 Task: Create a sub task Design and Implement Solution for the task  Integrate a new online platform for online fitness training in the project ArtiZen , assign it to team member softage.1@softage.net and update the status of the sub task to  Completed , set the priority of the sub task to High
Action: Mouse moved to (839, 483)
Screenshot: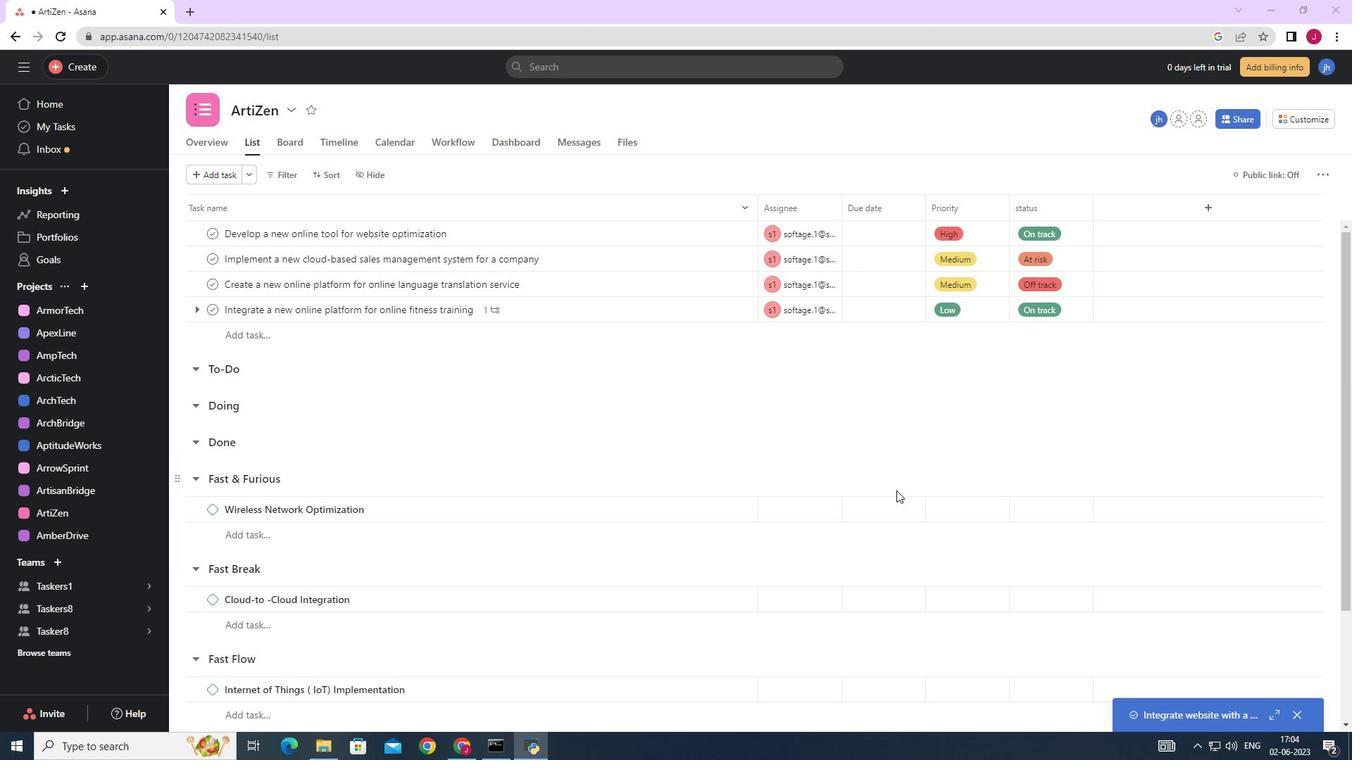 
Action: Mouse scrolled (839, 484) with delta (0, 0)
Screenshot: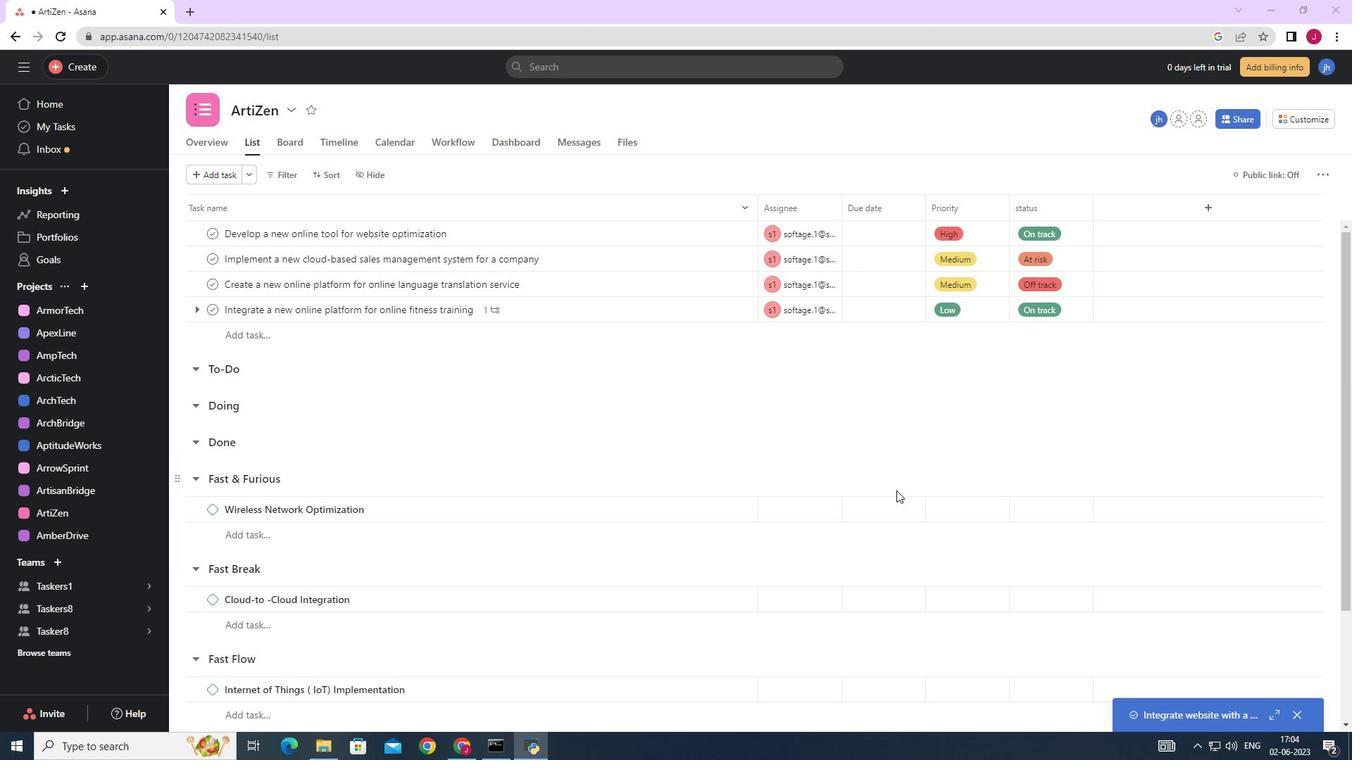 
Action: Mouse scrolled (839, 484) with delta (0, 0)
Screenshot: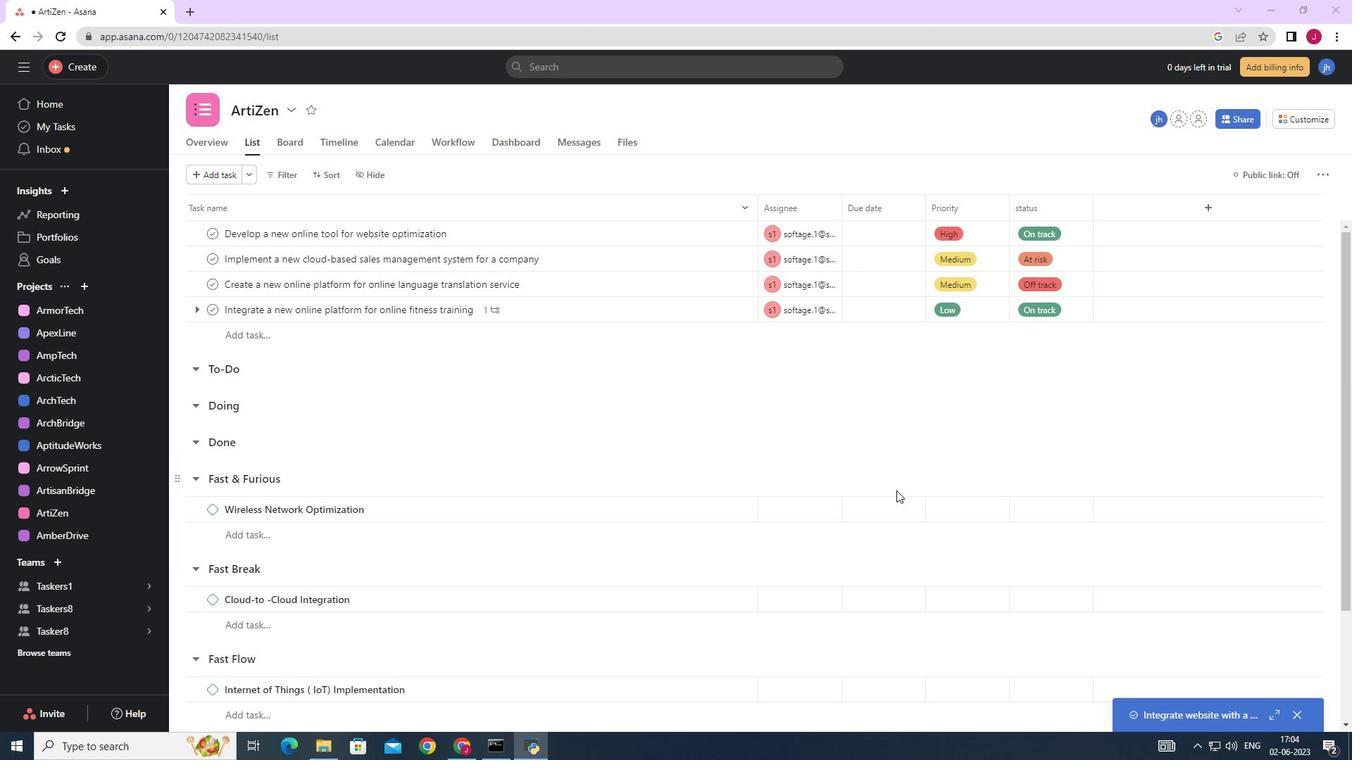 
Action: Mouse scrolled (839, 484) with delta (0, 0)
Screenshot: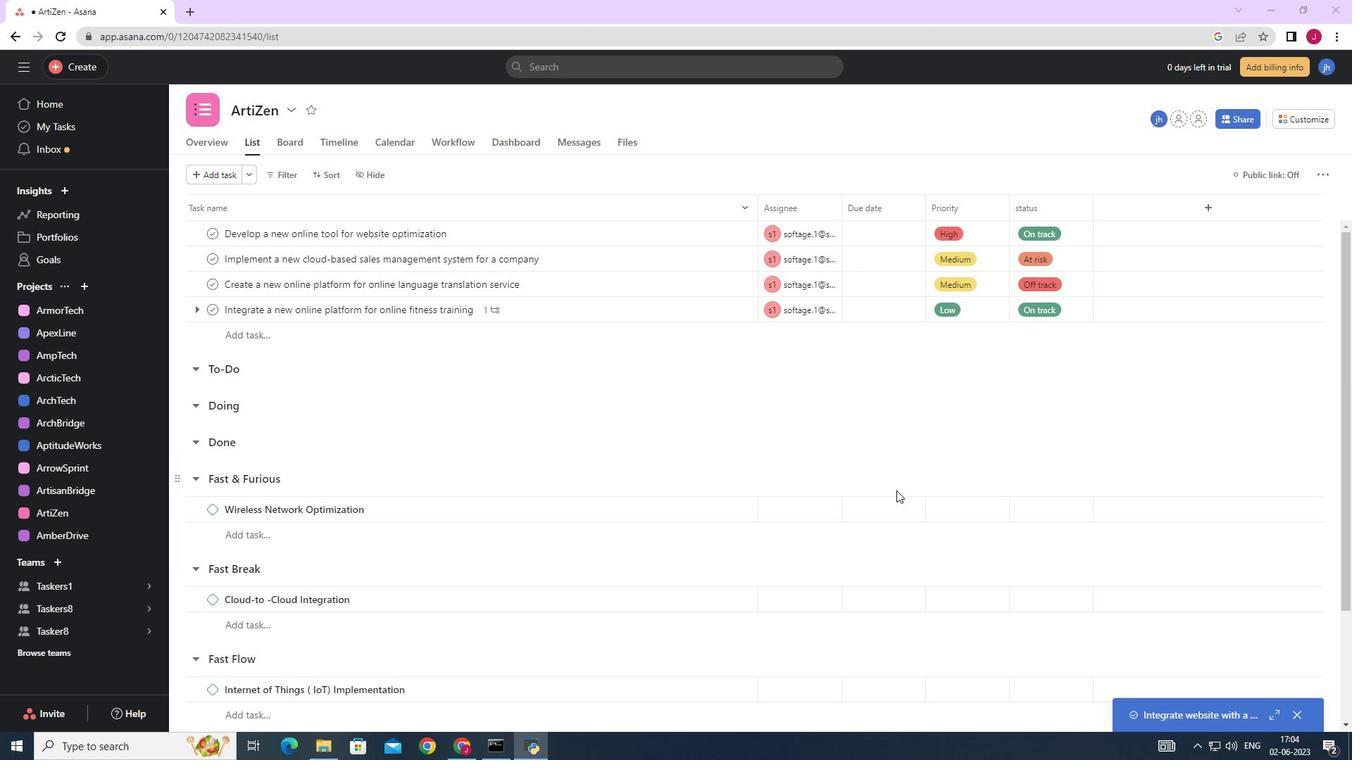 
Action: Mouse moved to (828, 471)
Screenshot: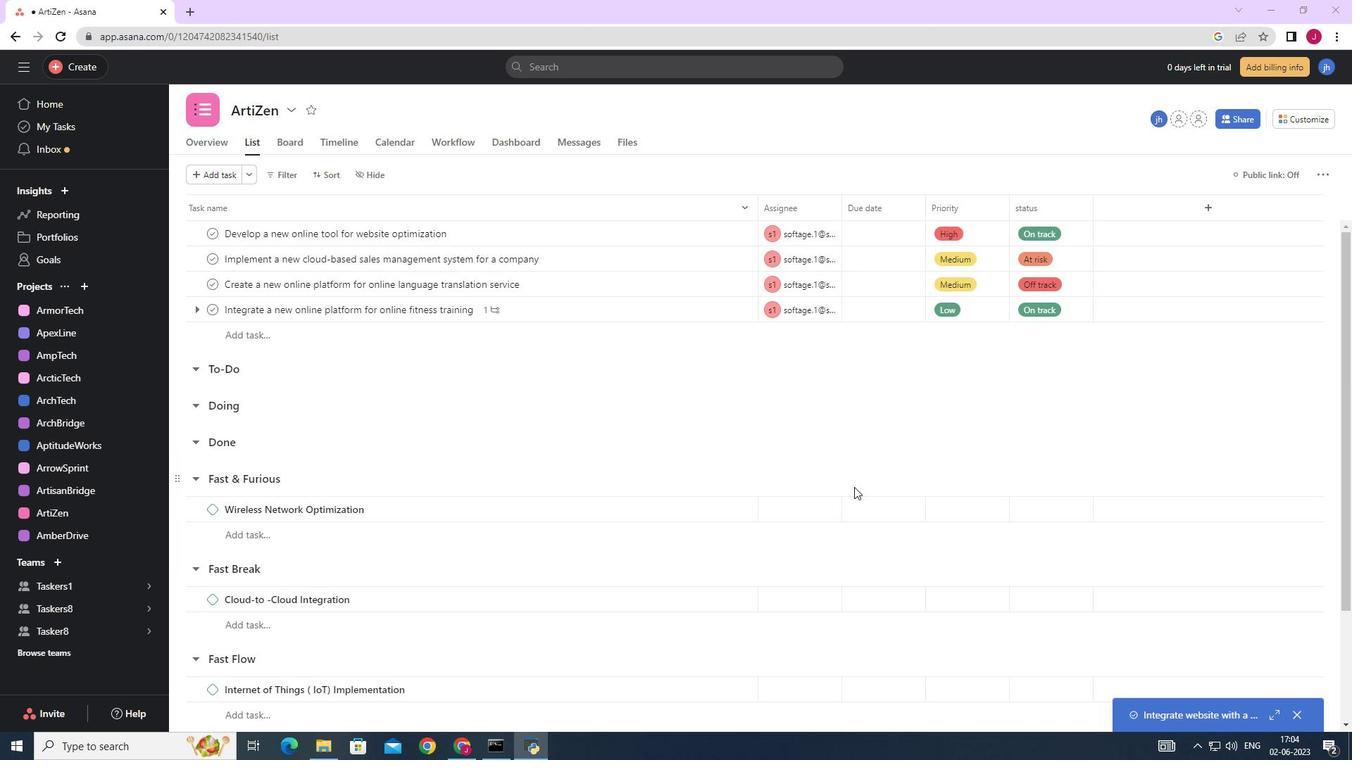 
Action: Mouse scrolled (828, 472) with delta (0, 0)
Screenshot: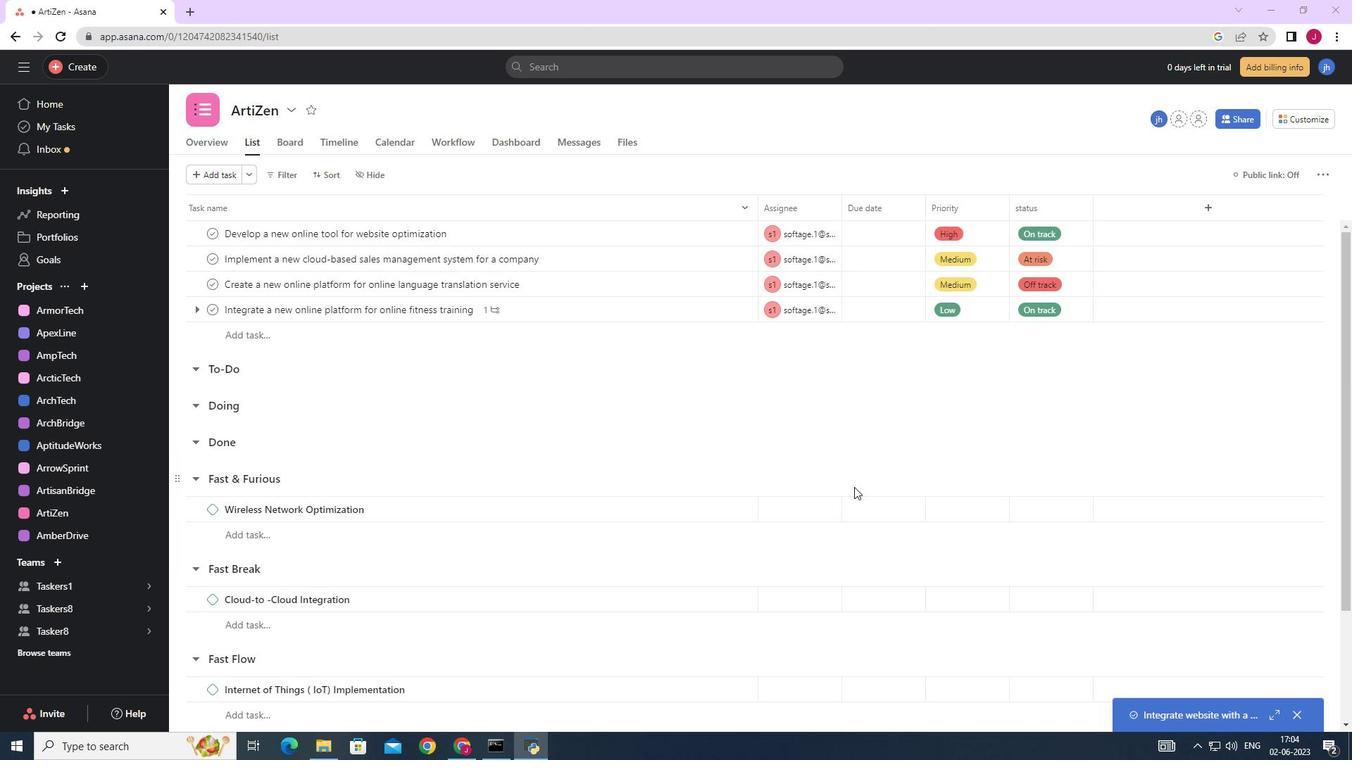 
Action: Mouse moved to (684, 313)
Screenshot: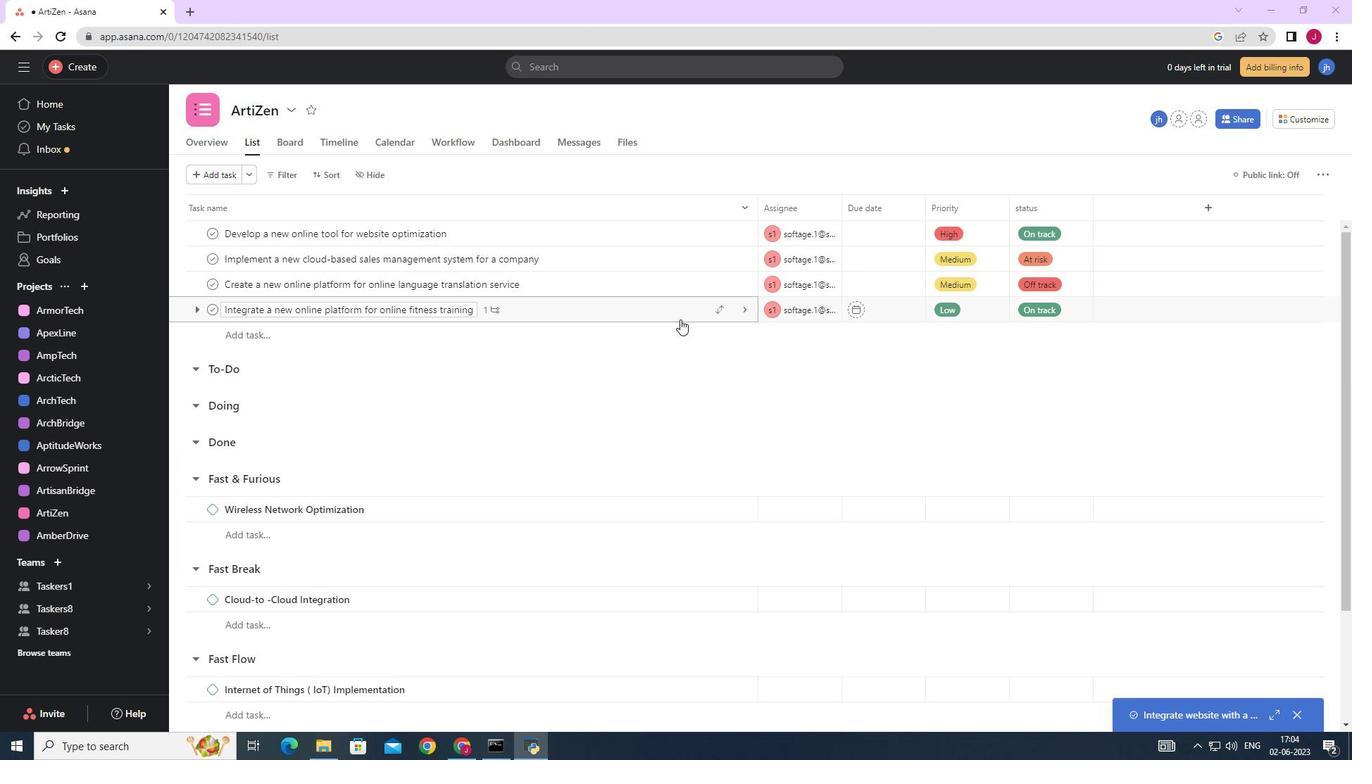 
Action: Mouse pressed left at (684, 313)
Screenshot: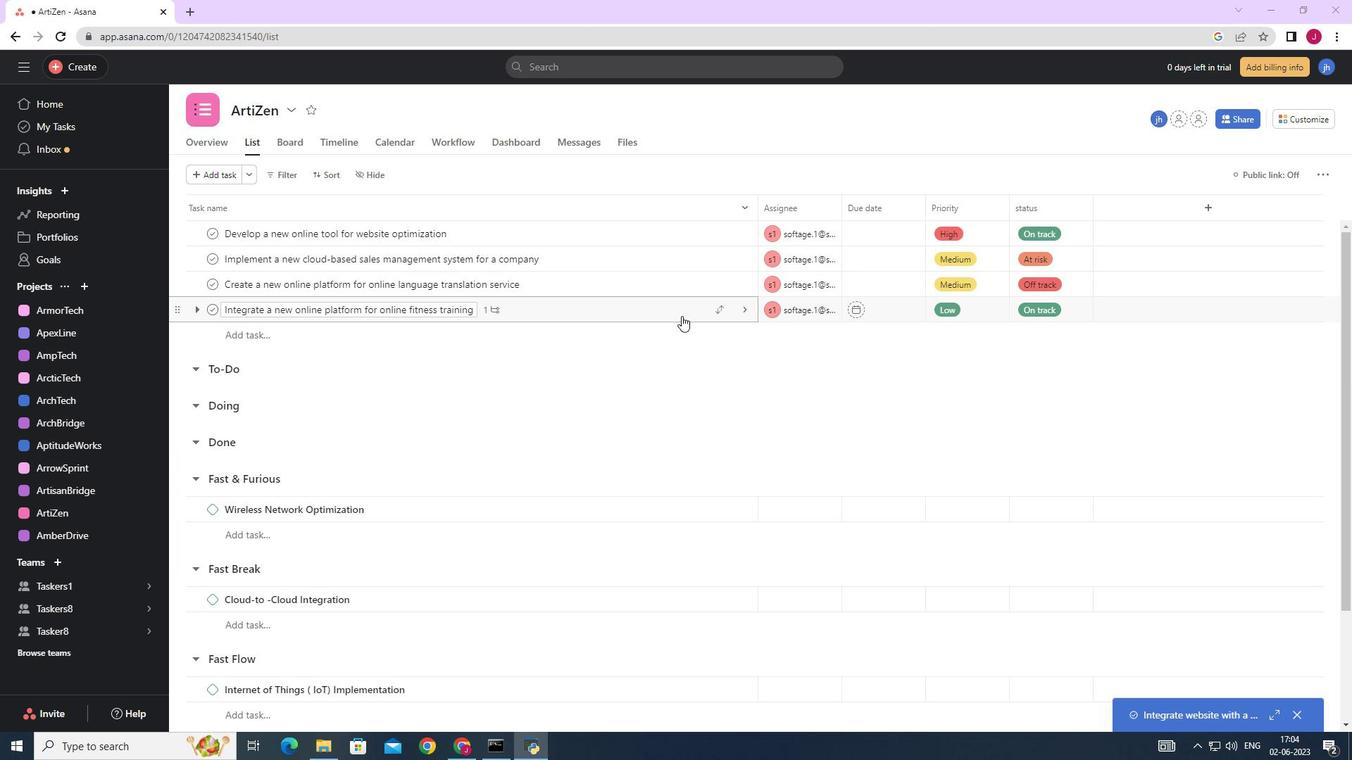 
Action: Mouse moved to (1144, 532)
Screenshot: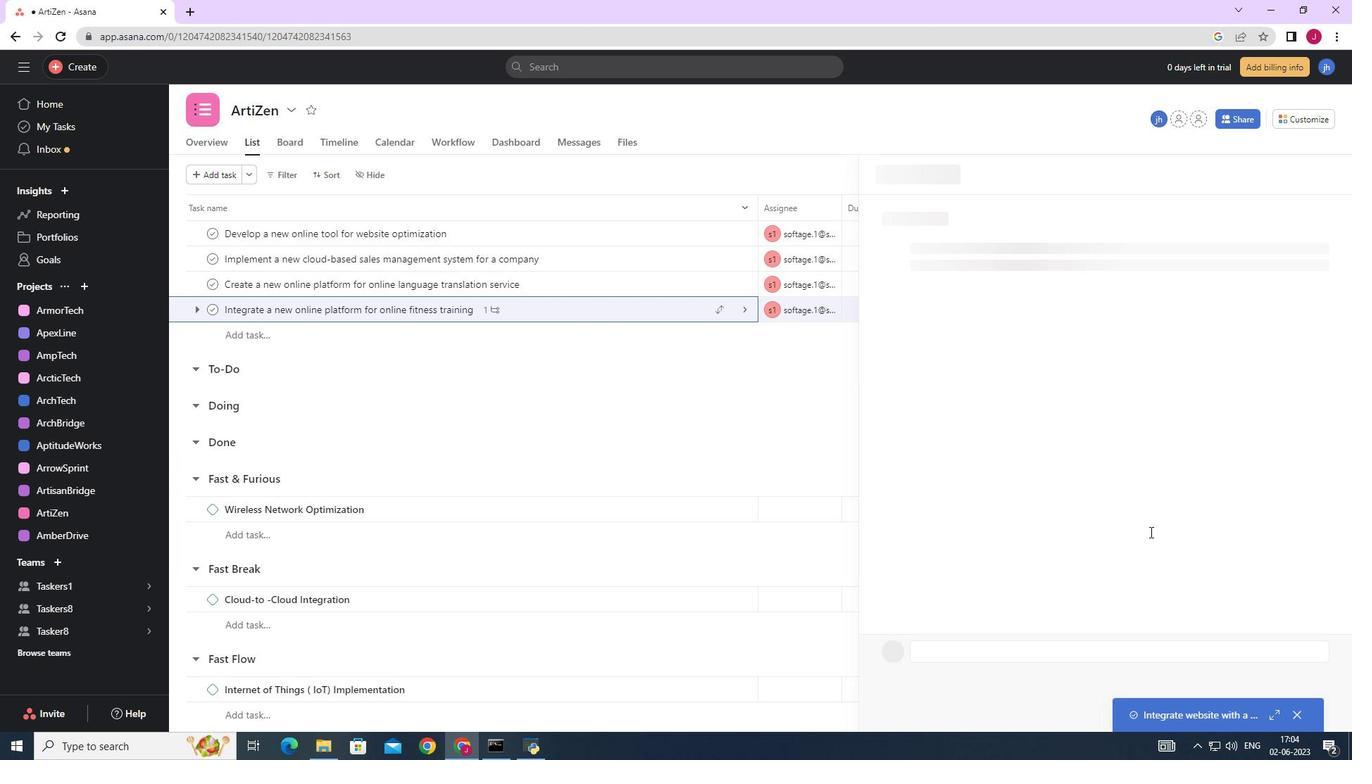 
Action: Mouse scrolled (1144, 531) with delta (0, 0)
Screenshot: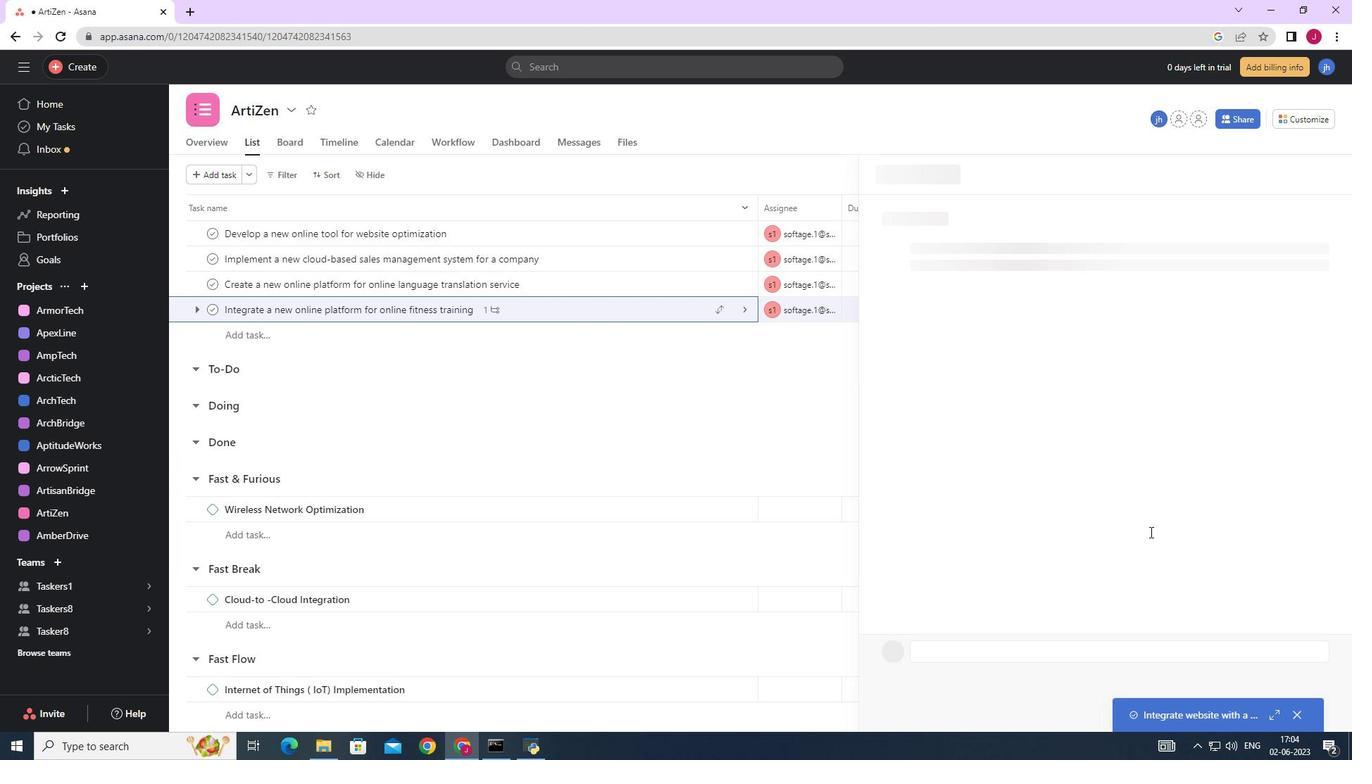 
Action: Mouse scrolled (1144, 531) with delta (0, 0)
Screenshot: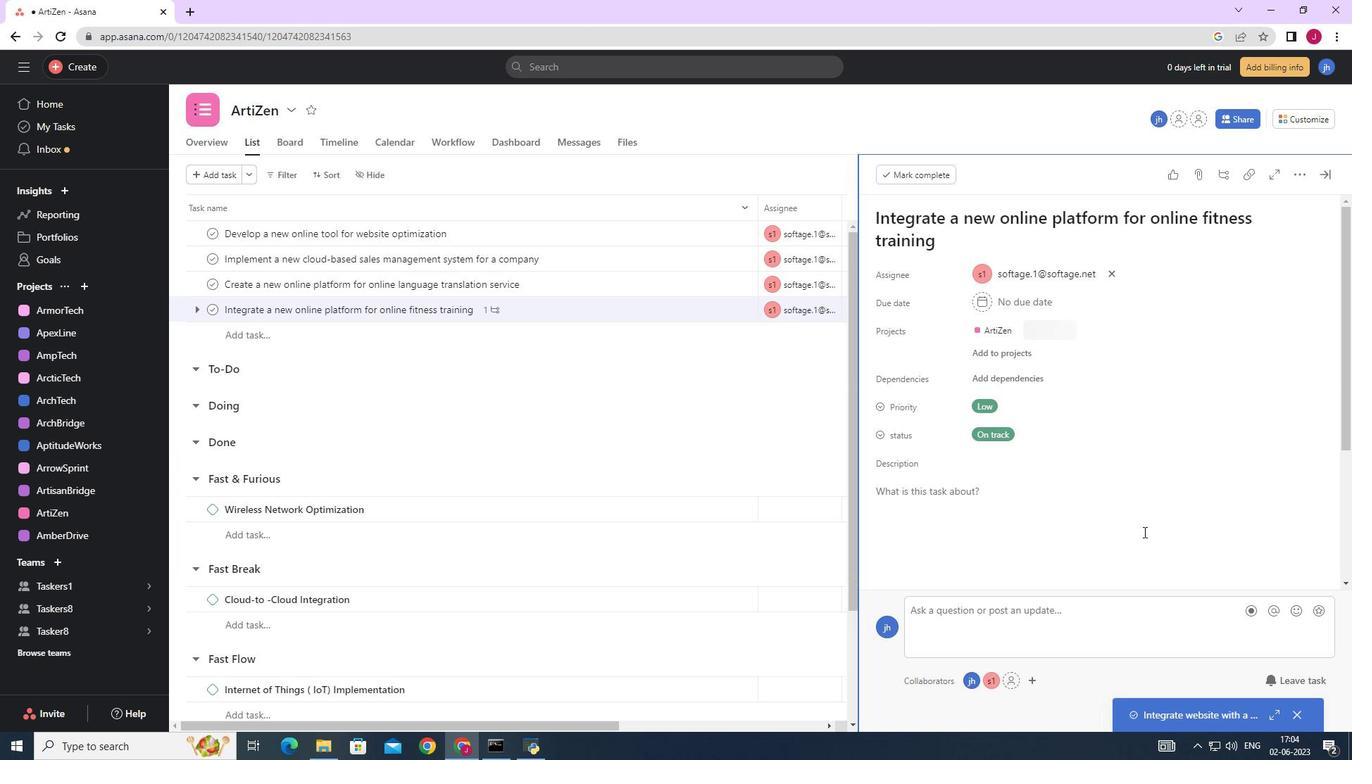 
Action: Mouse scrolled (1144, 531) with delta (0, 0)
Screenshot: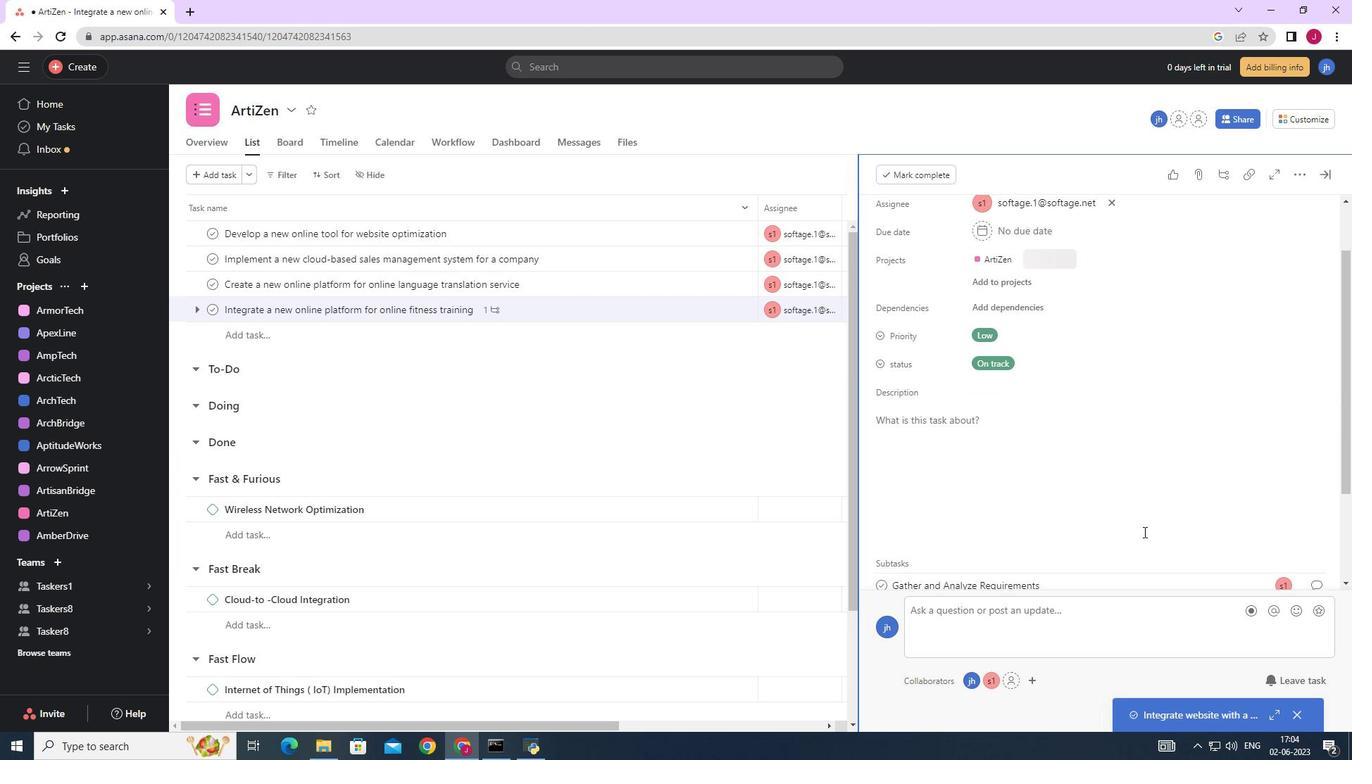 
Action: Mouse moved to (912, 479)
Screenshot: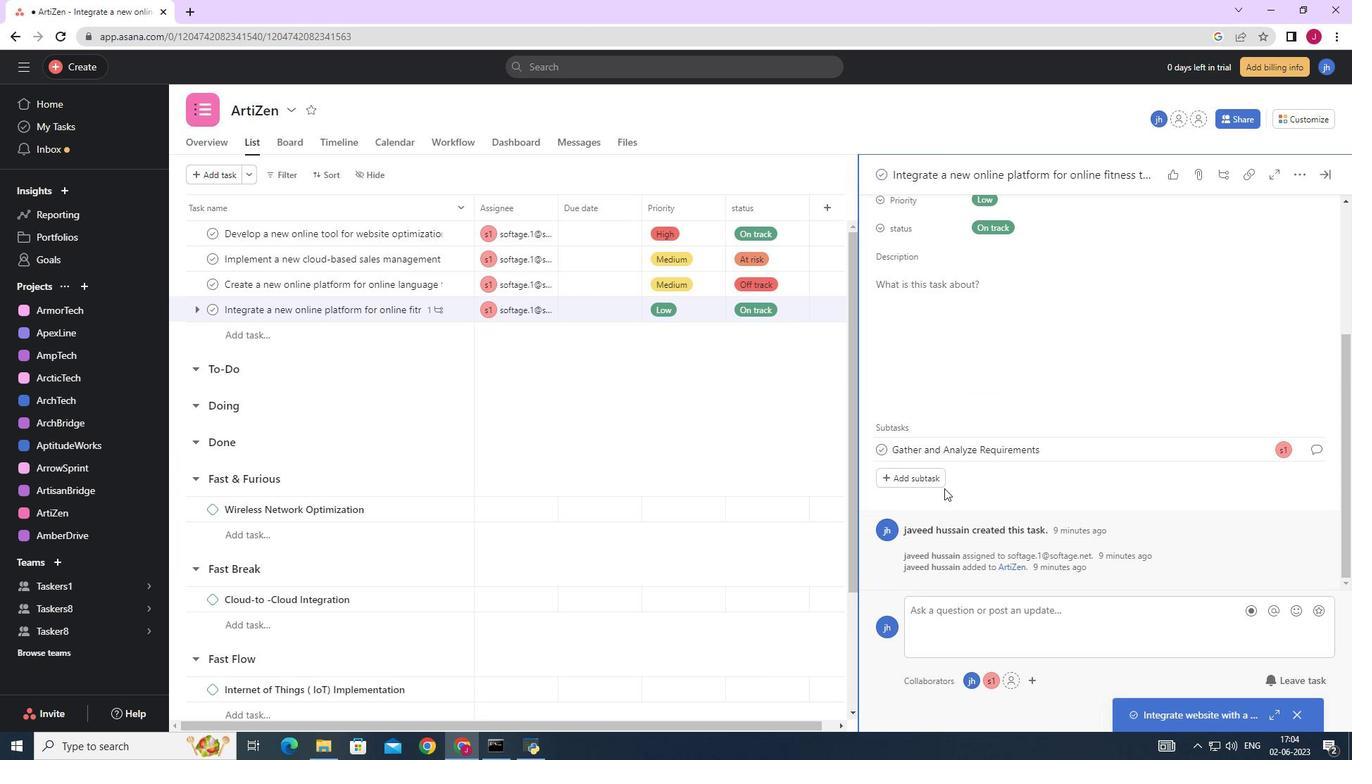 
Action: Mouse pressed left at (912, 479)
Screenshot: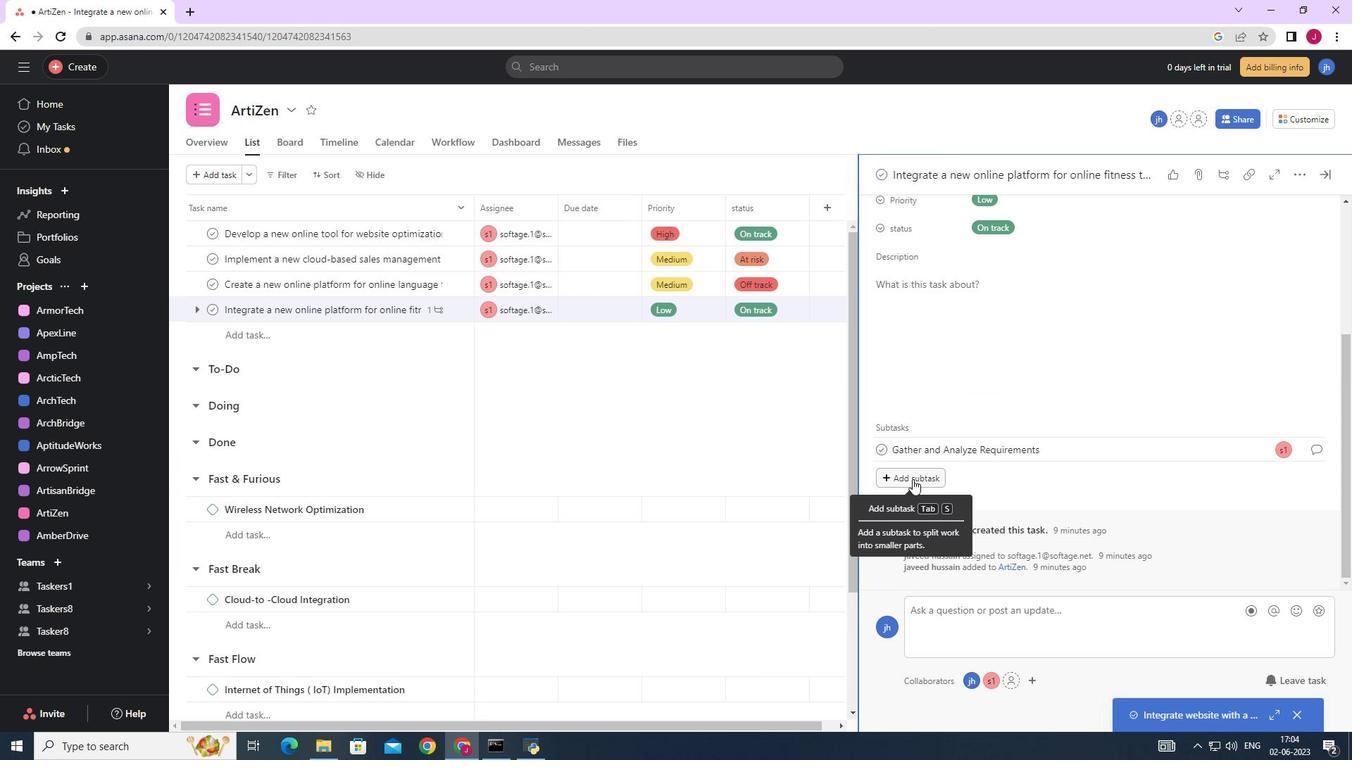 
Action: Key pressed <Key.caps_lock>D<Key.caps_lock>esign<Key.space>and<Key.space><Key.caps_lock>I<Key.caps_lock>mplement<Key.space><Key.caps_lock>S<Key.caps_lock>olution
Screenshot: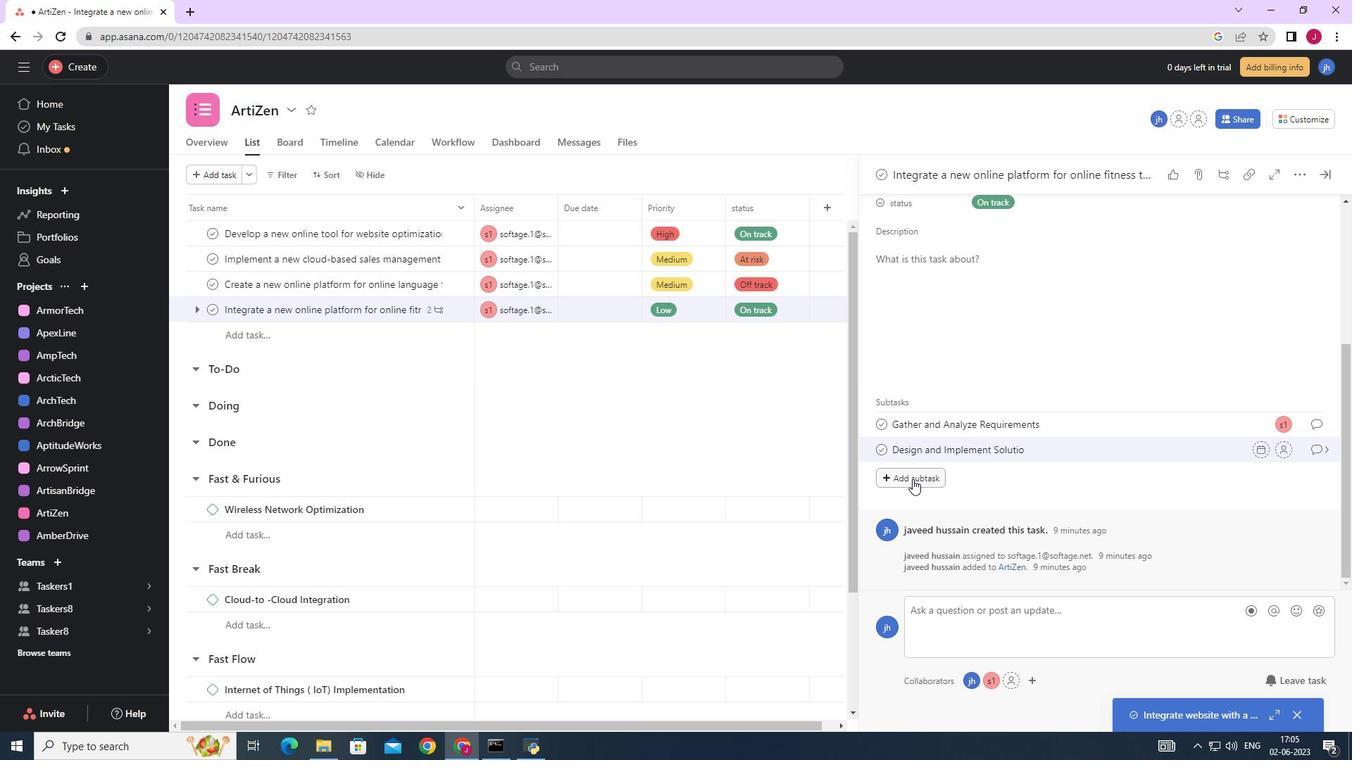 
Action: Mouse moved to (1288, 452)
Screenshot: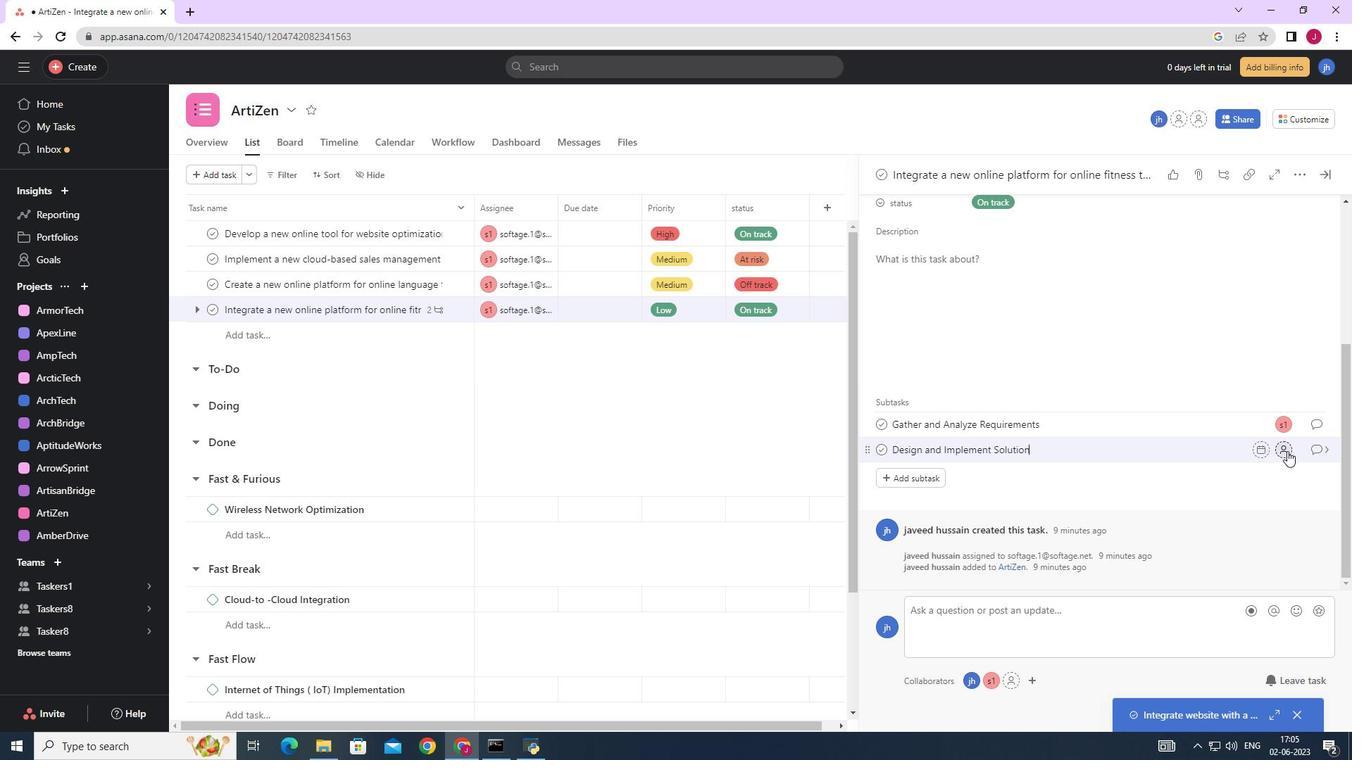 
Action: Mouse pressed left at (1288, 452)
Screenshot: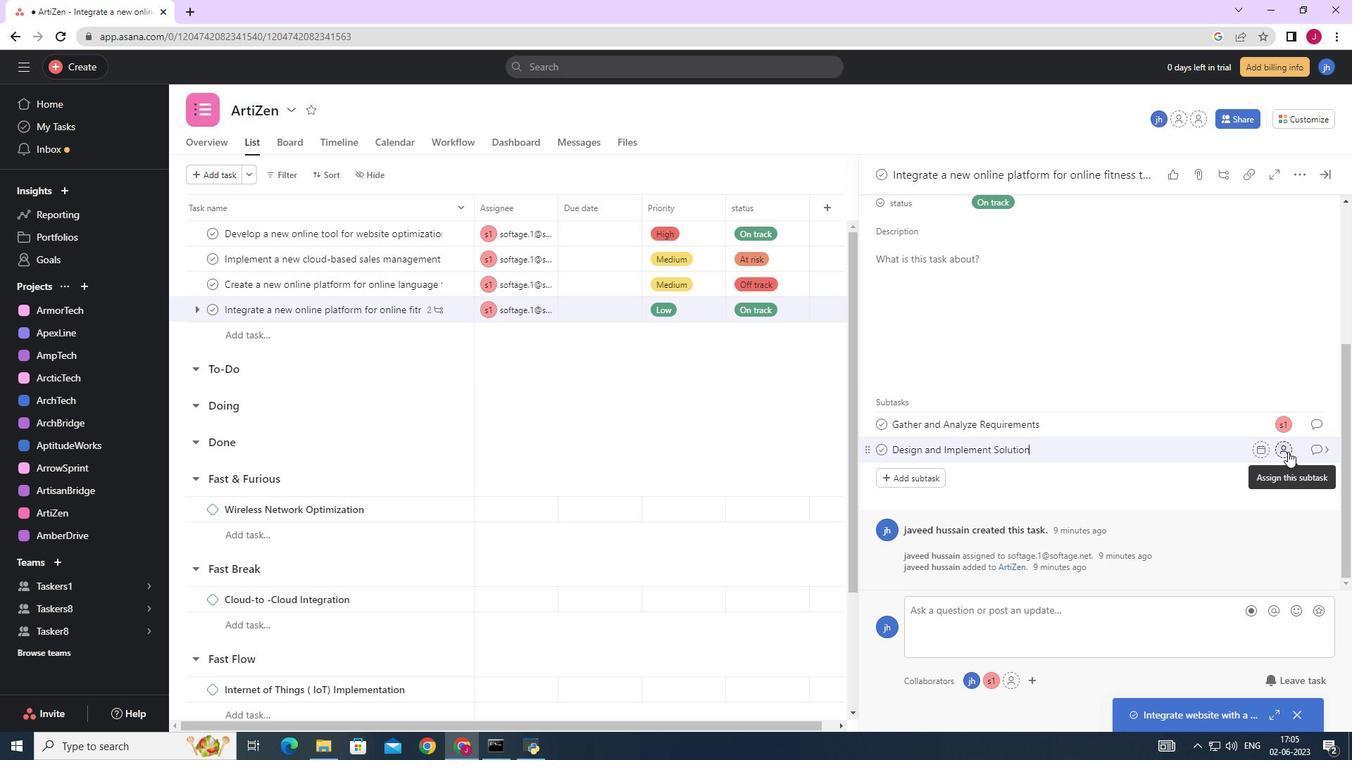 
Action: Mouse moved to (1096, 504)
Screenshot: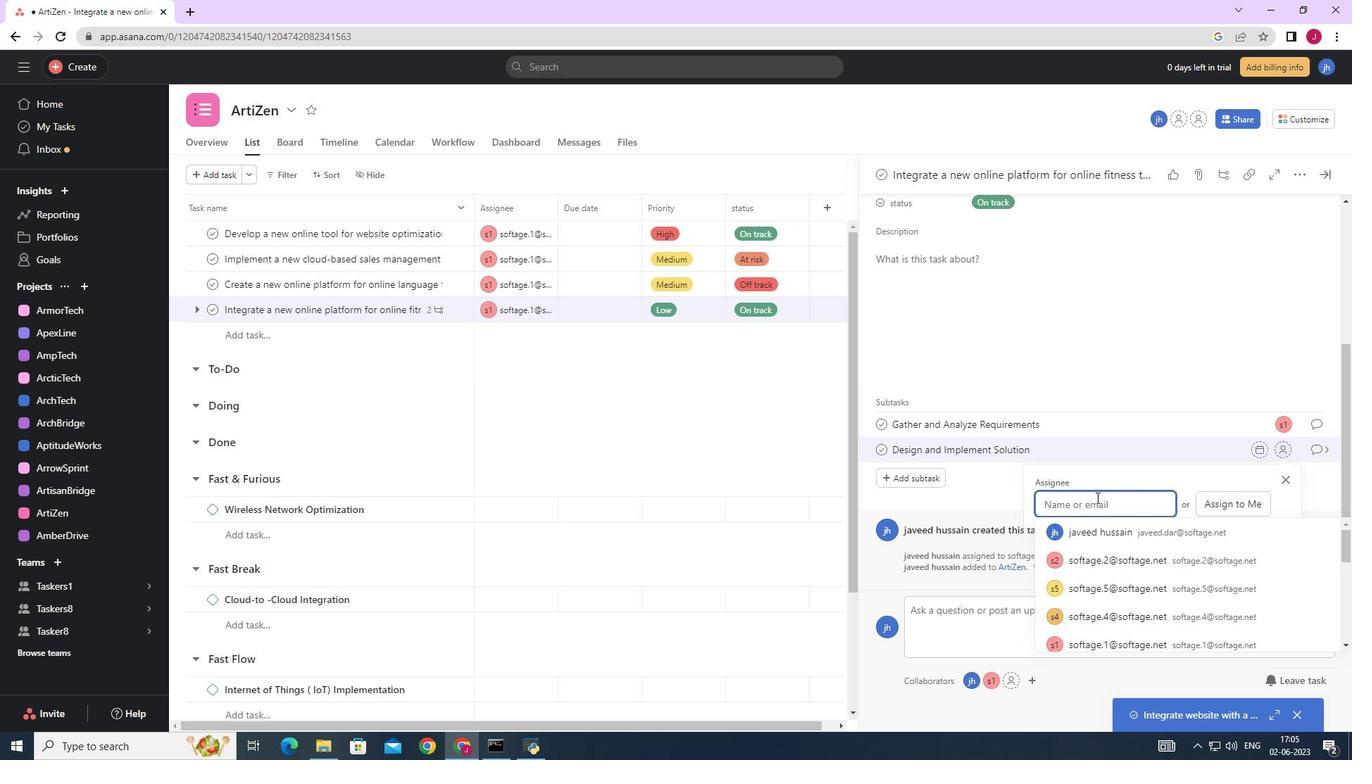 
Action: Key pressed softage.1
Screenshot: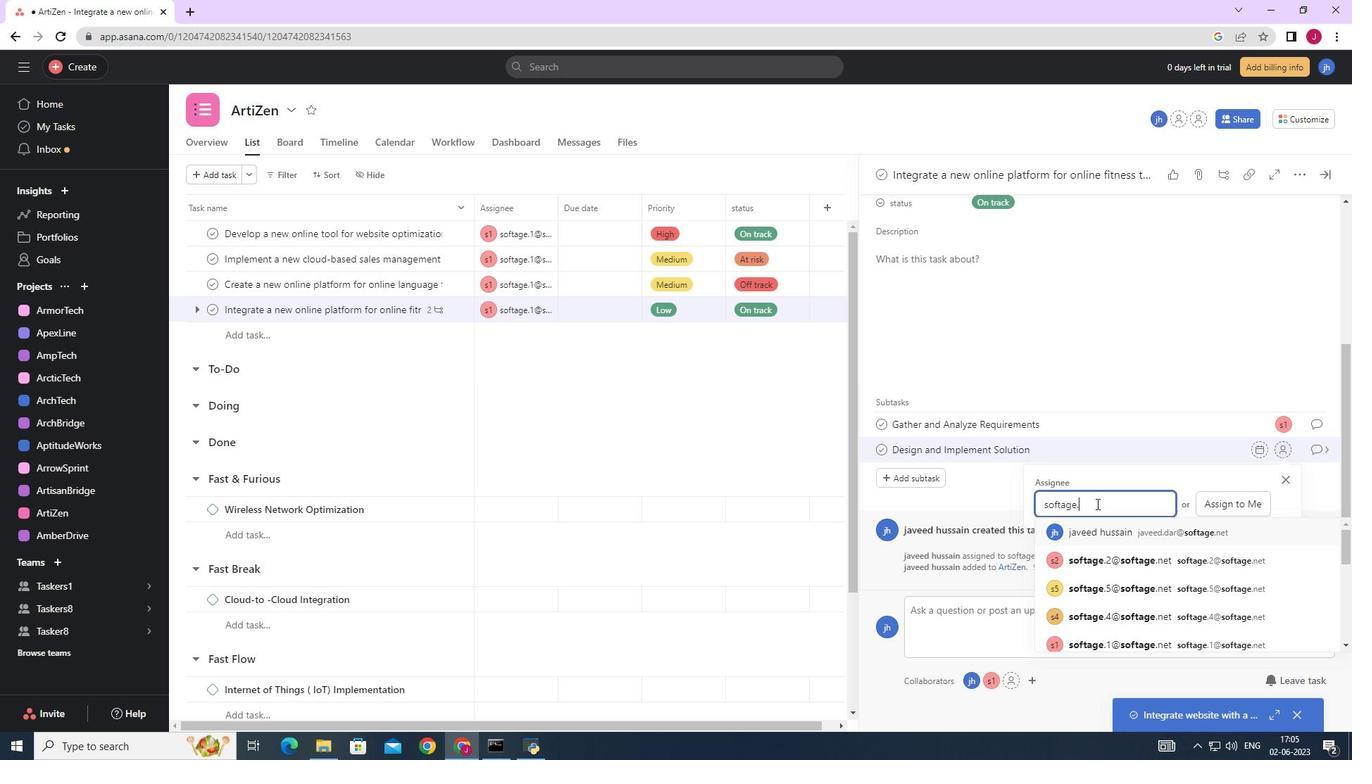 
Action: Mouse moved to (1108, 526)
Screenshot: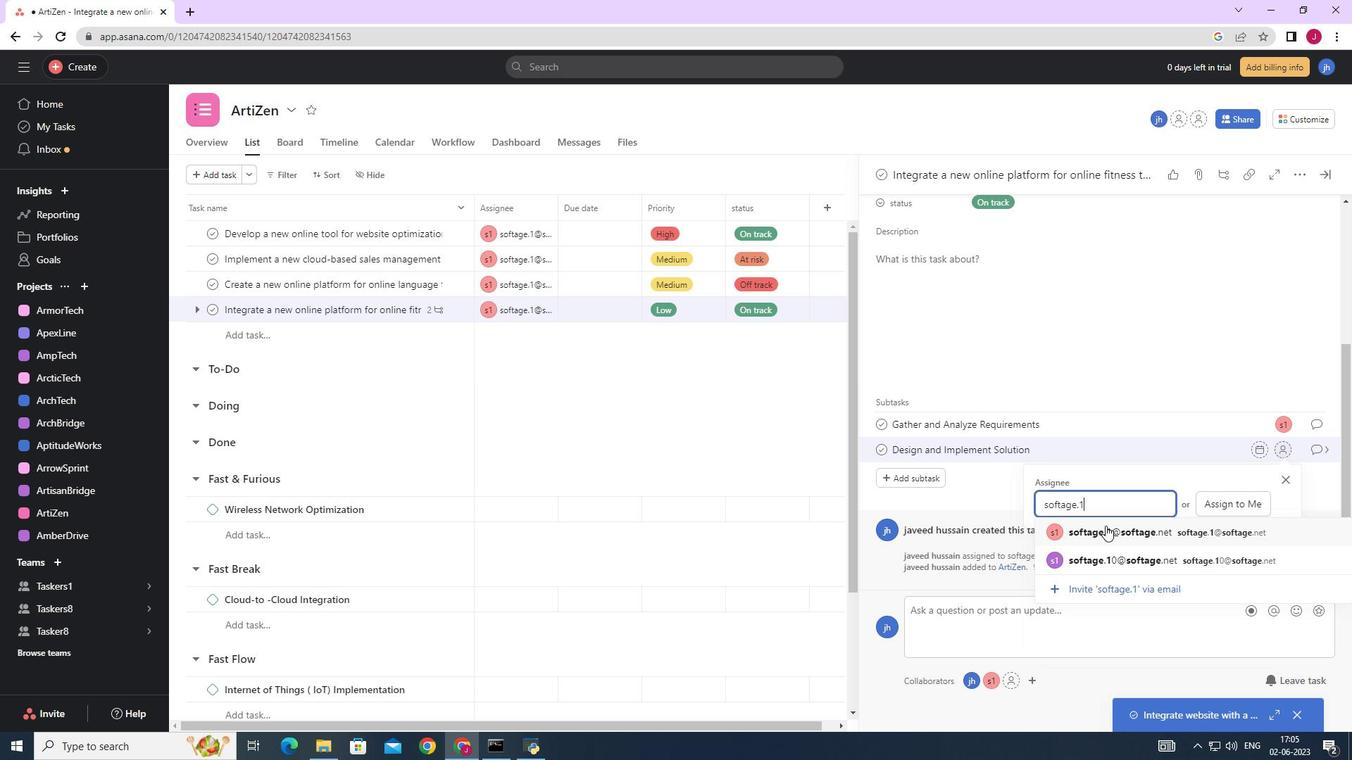 
Action: Mouse pressed left at (1108, 526)
Screenshot: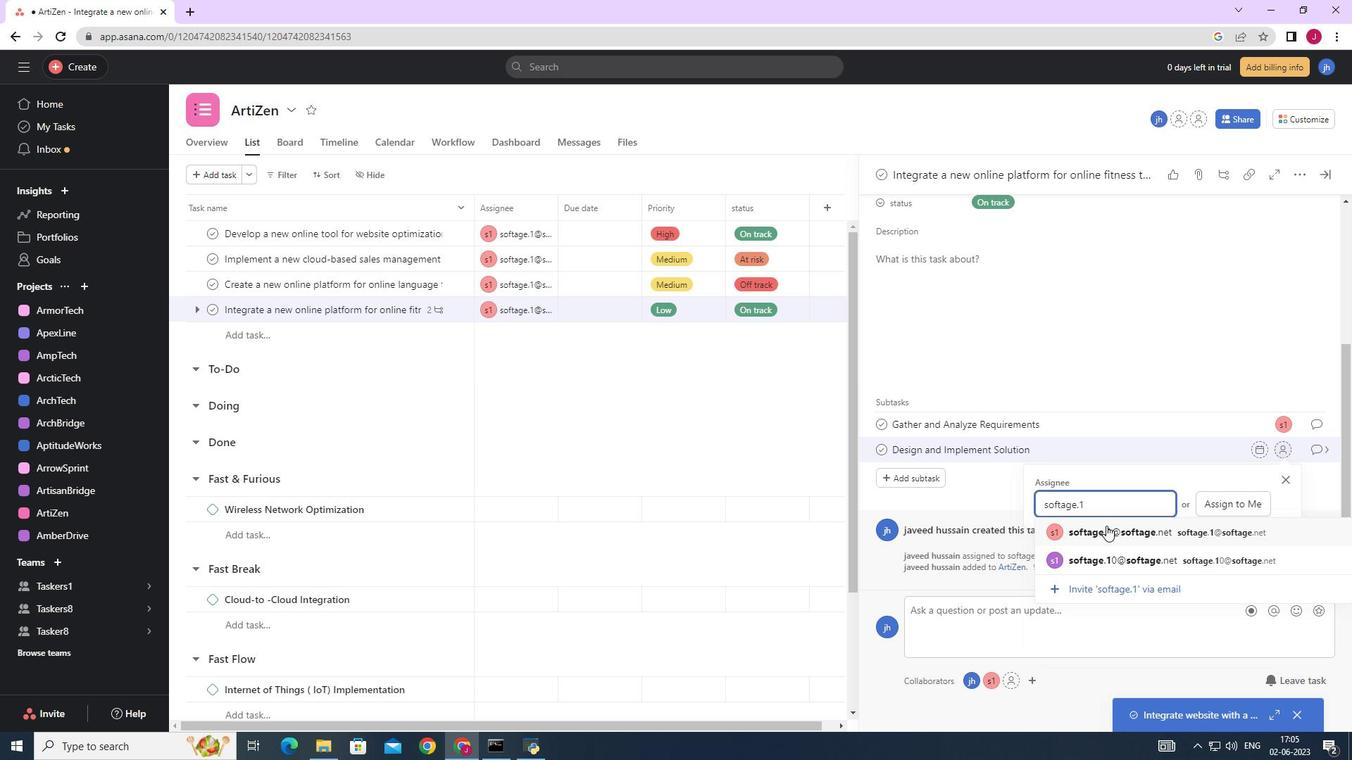 
Action: Mouse moved to (1320, 451)
Screenshot: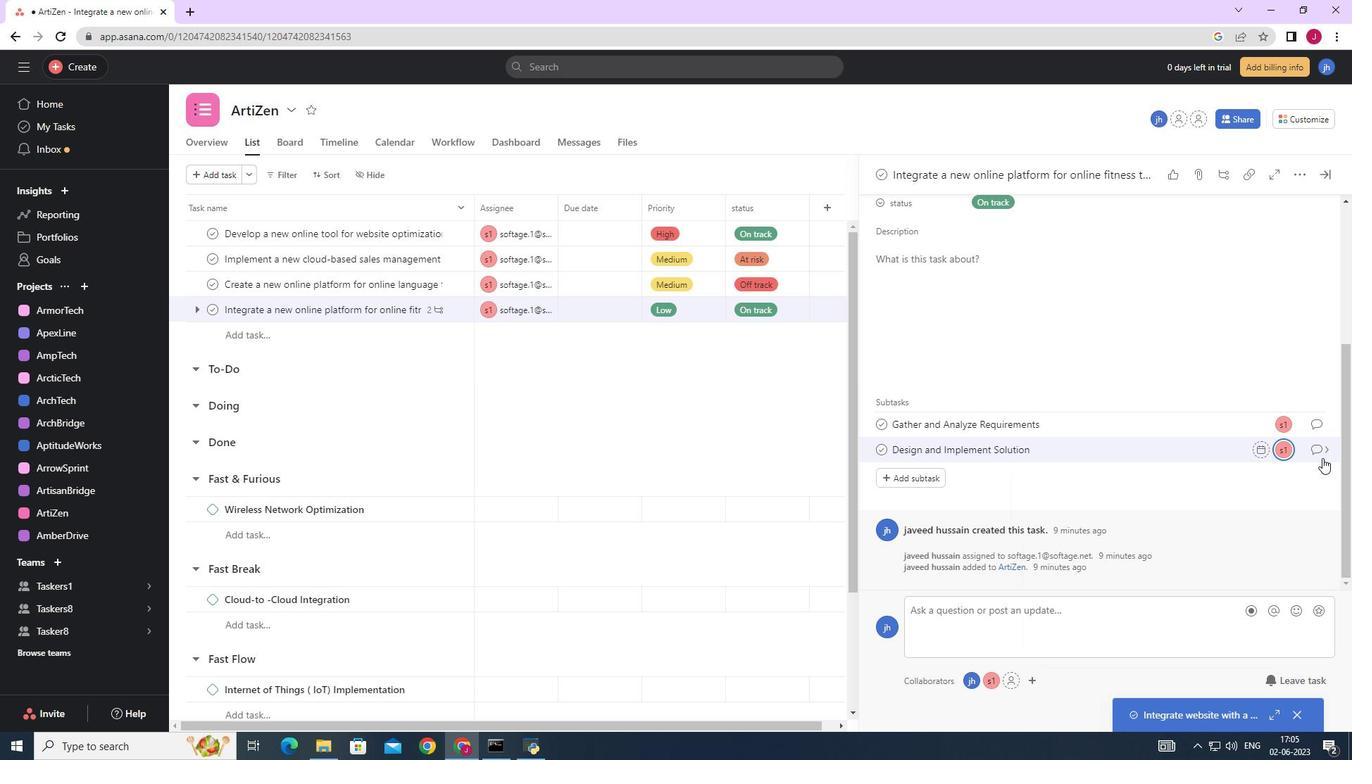 
Action: Mouse pressed left at (1320, 451)
Screenshot: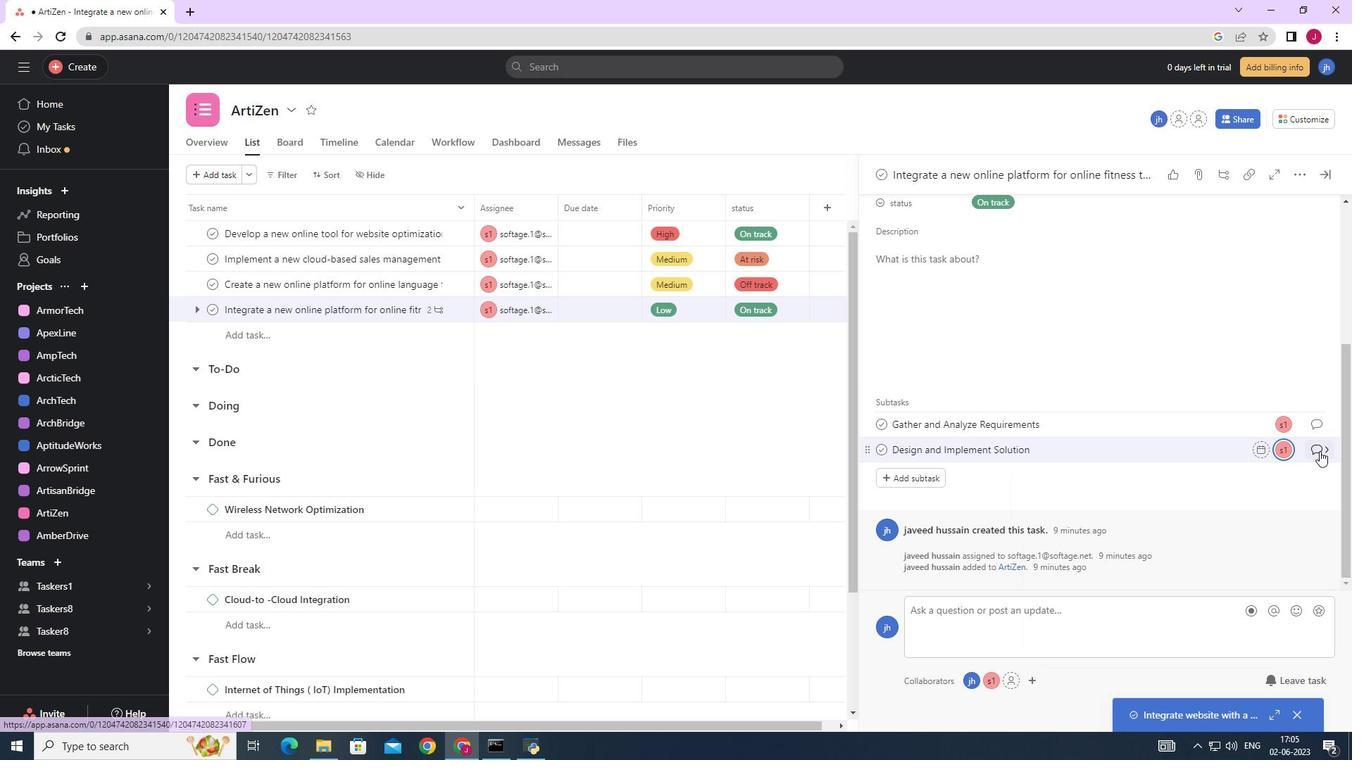 
Action: Mouse moved to (934, 374)
Screenshot: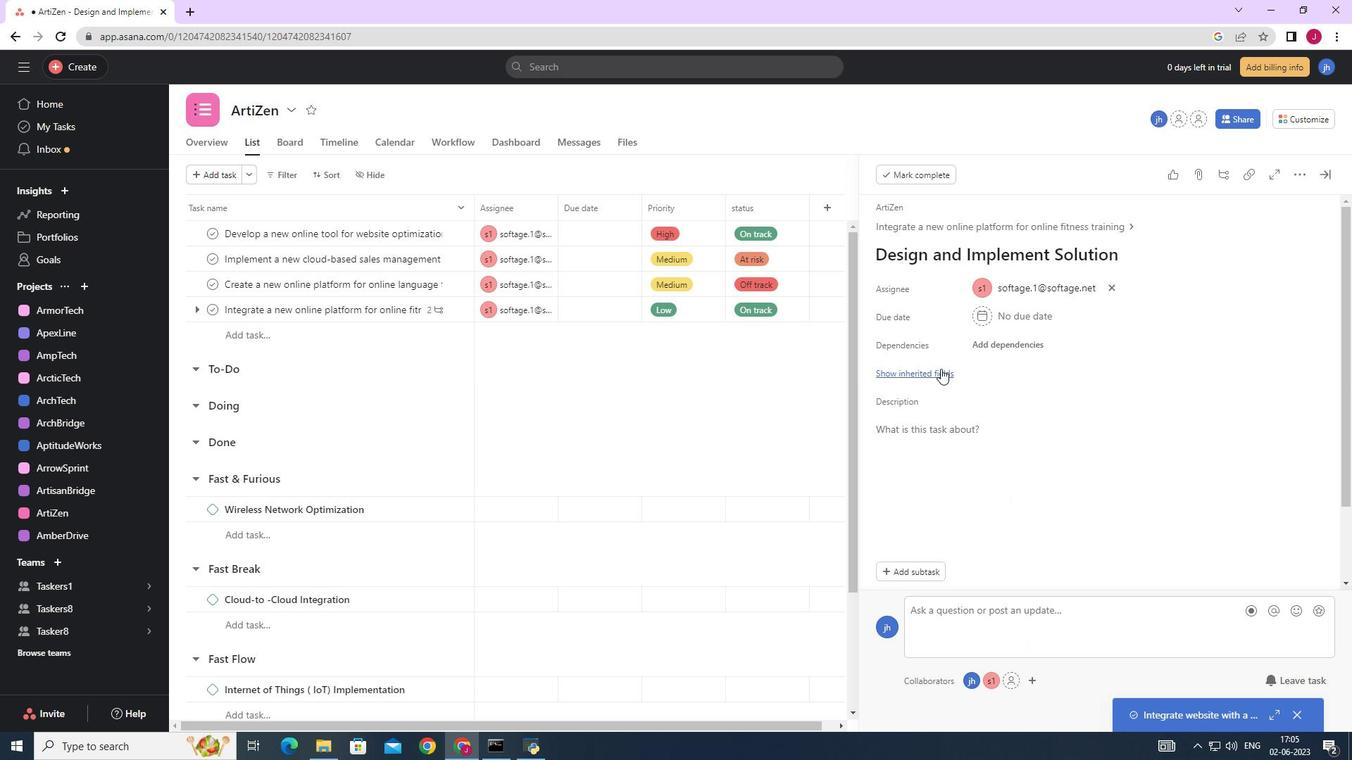 
Action: Mouse pressed left at (934, 374)
Screenshot: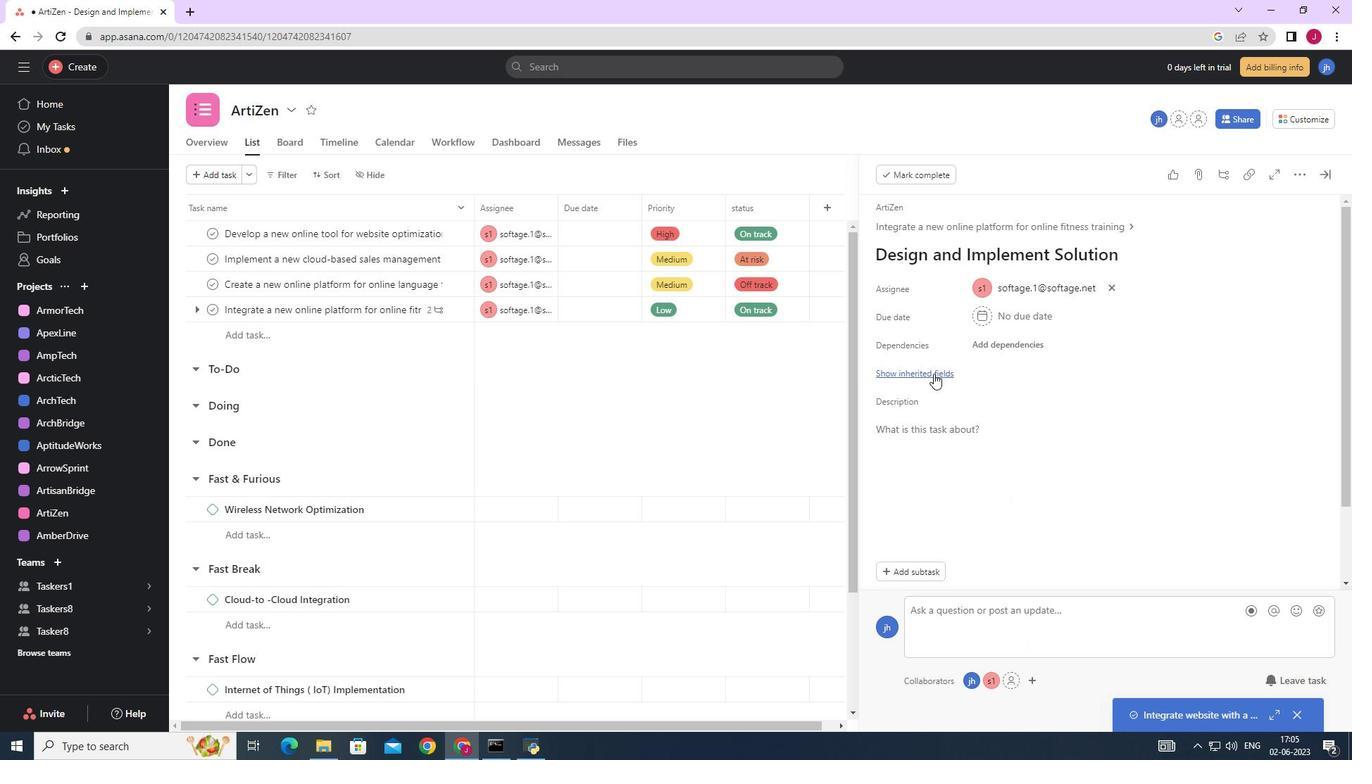 
Action: Mouse moved to (1003, 405)
Screenshot: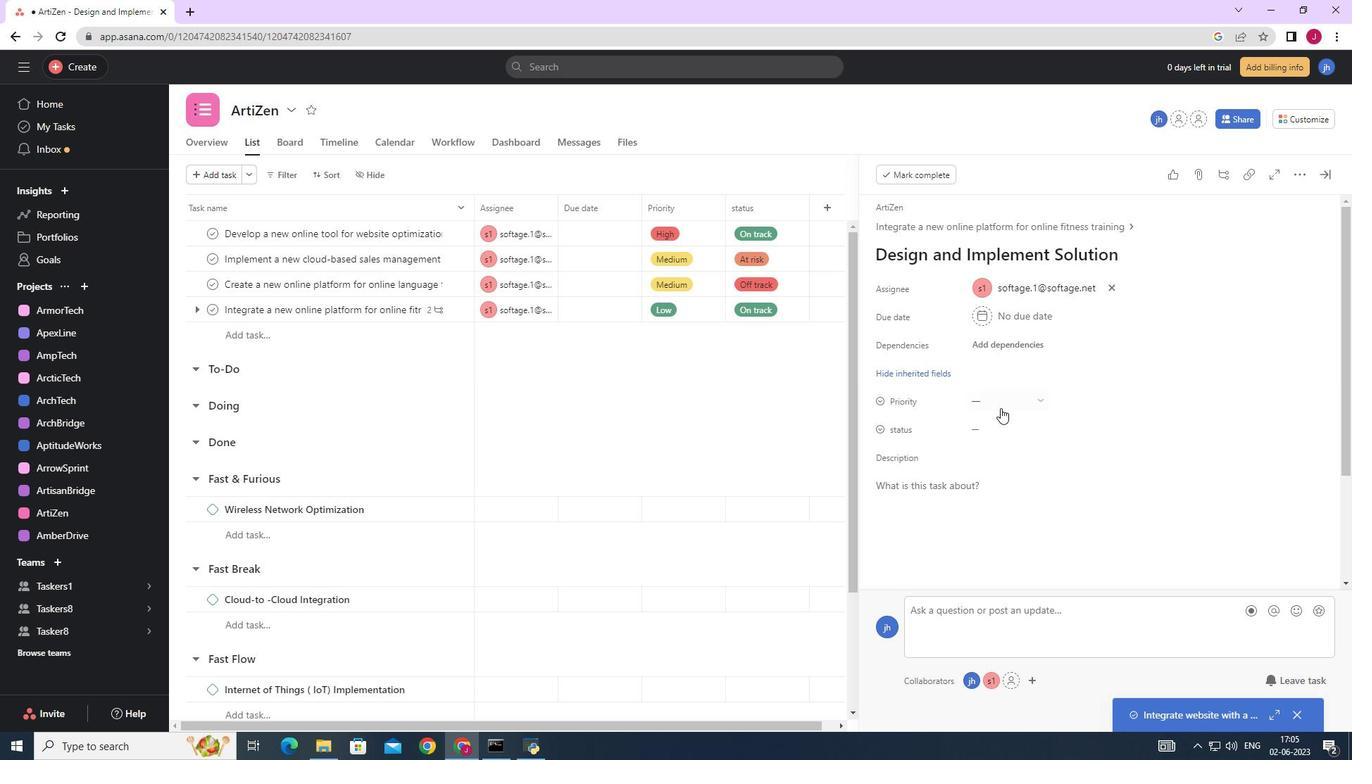 
Action: Mouse pressed left at (1003, 405)
Screenshot: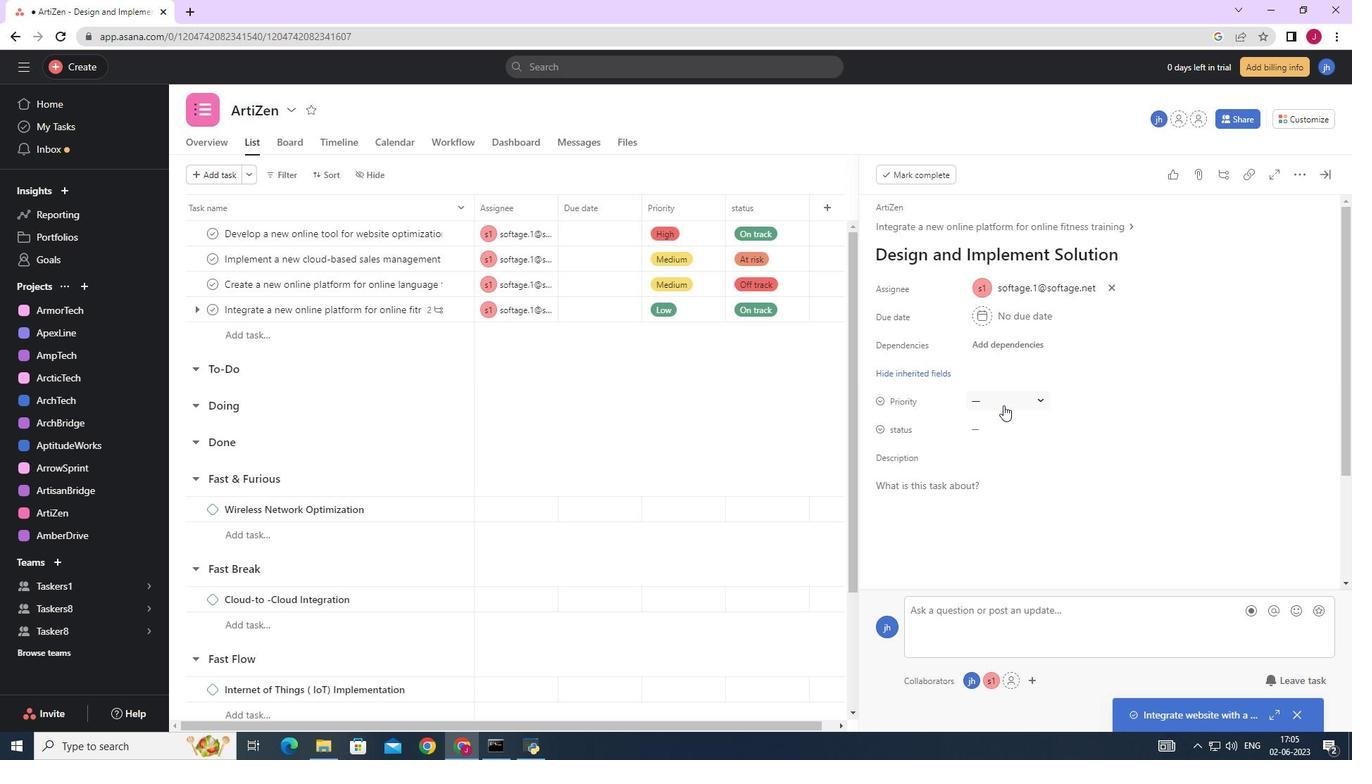 
Action: Mouse moved to (1015, 448)
Screenshot: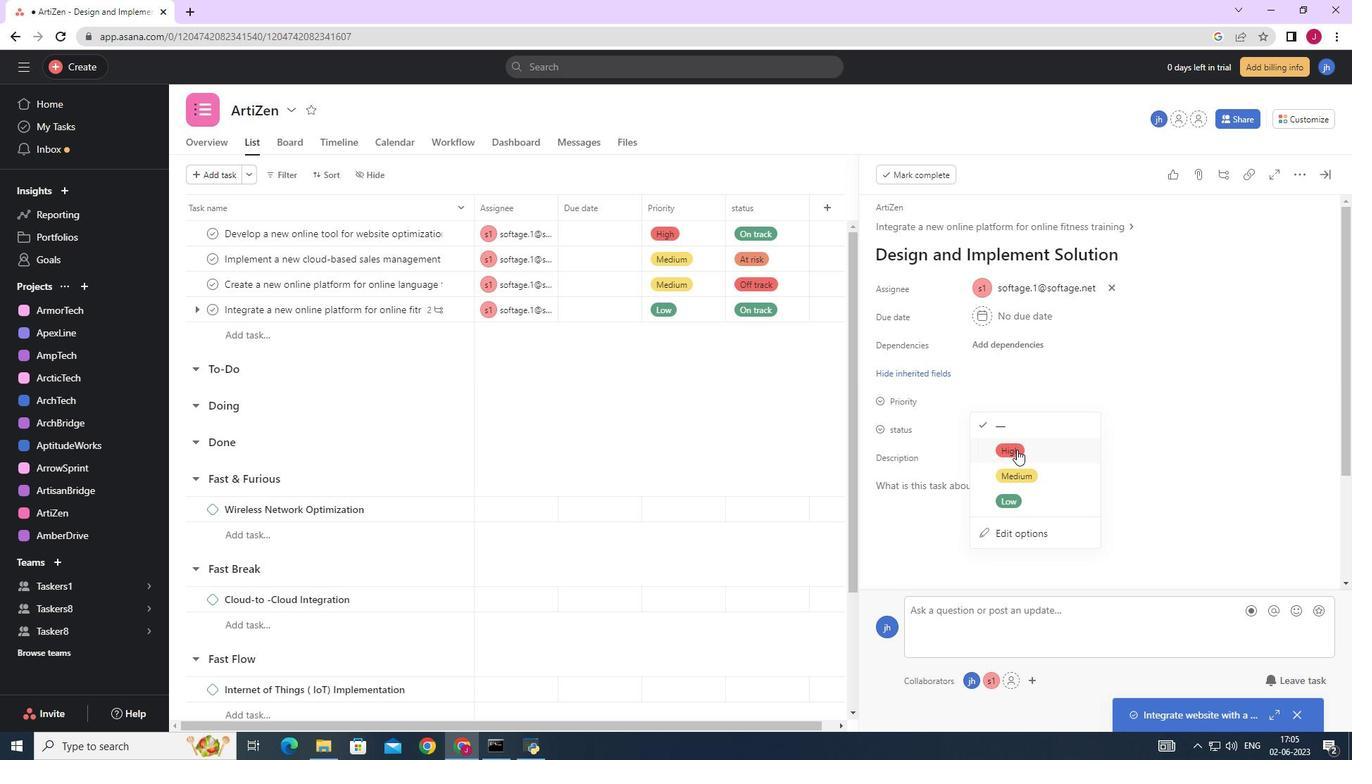 
Action: Mouse pressed left at (1015, 448)
Screenshot: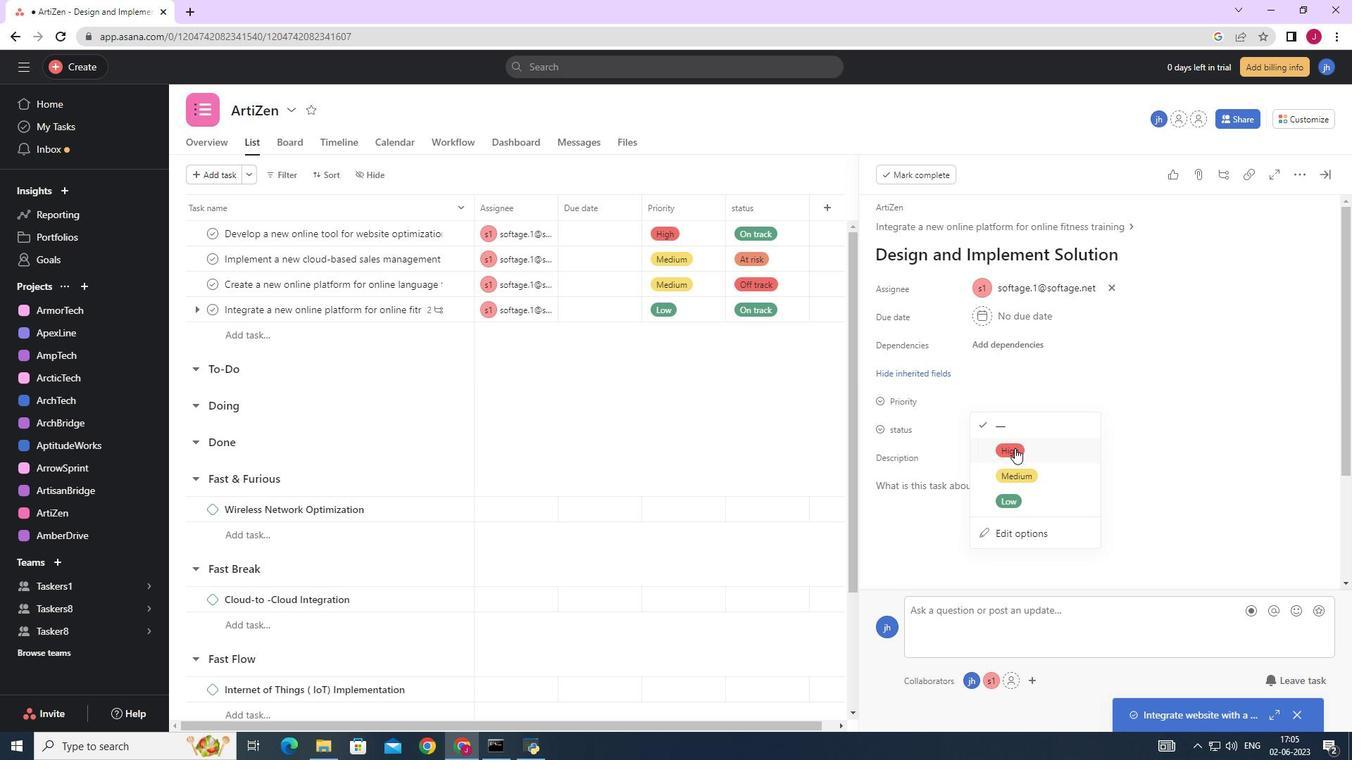 
Action: Mouse moved to (990, 424)
Screenshot: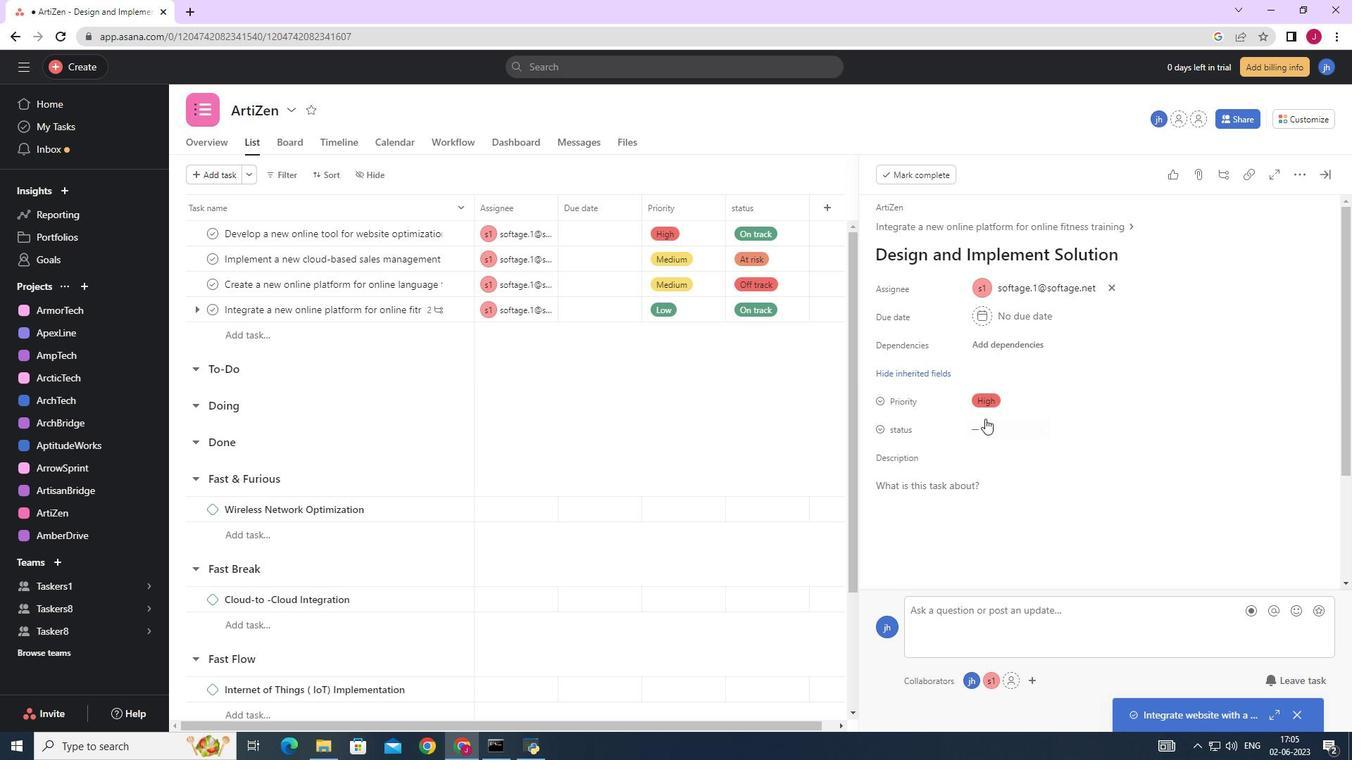 
Action: Mouse pressed left at (990, 424)
Screenshot: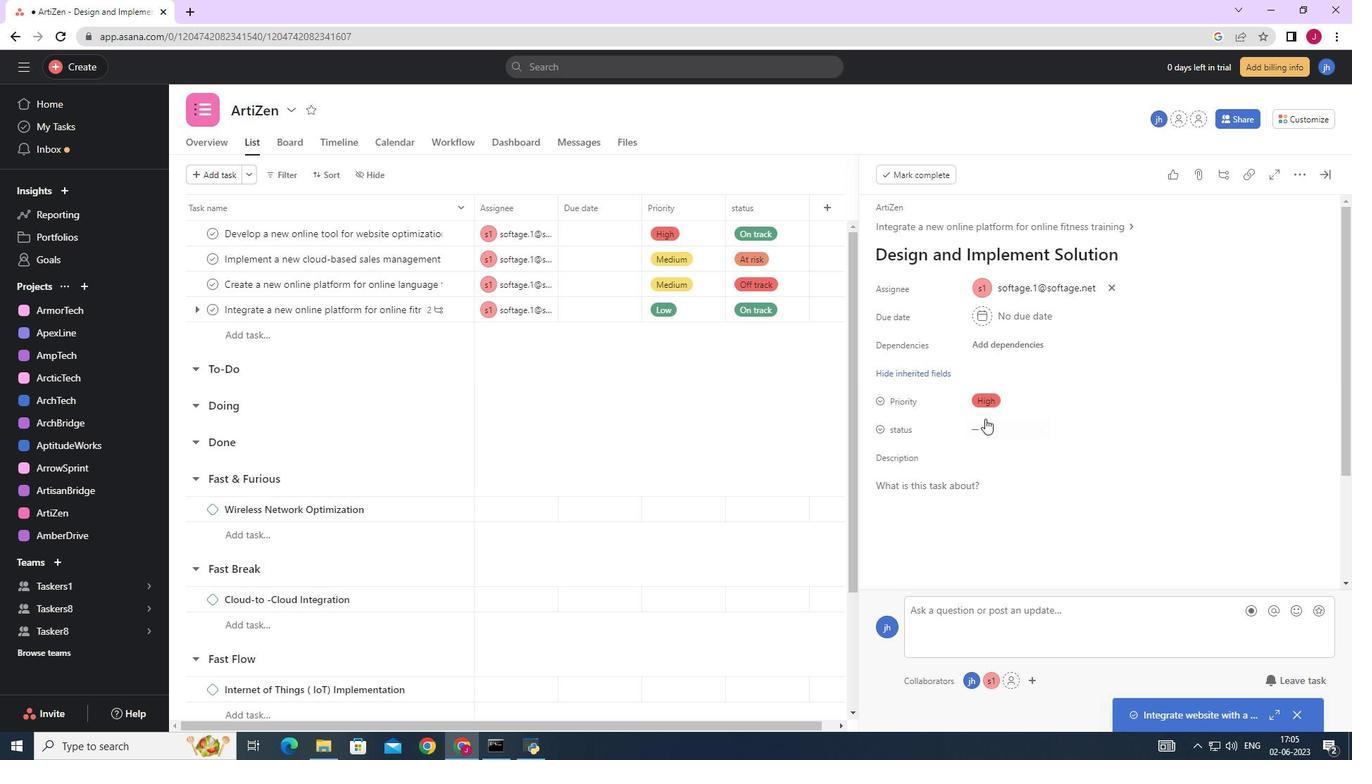 
Action: Mouse moved to (1028, 556)
Screenshot: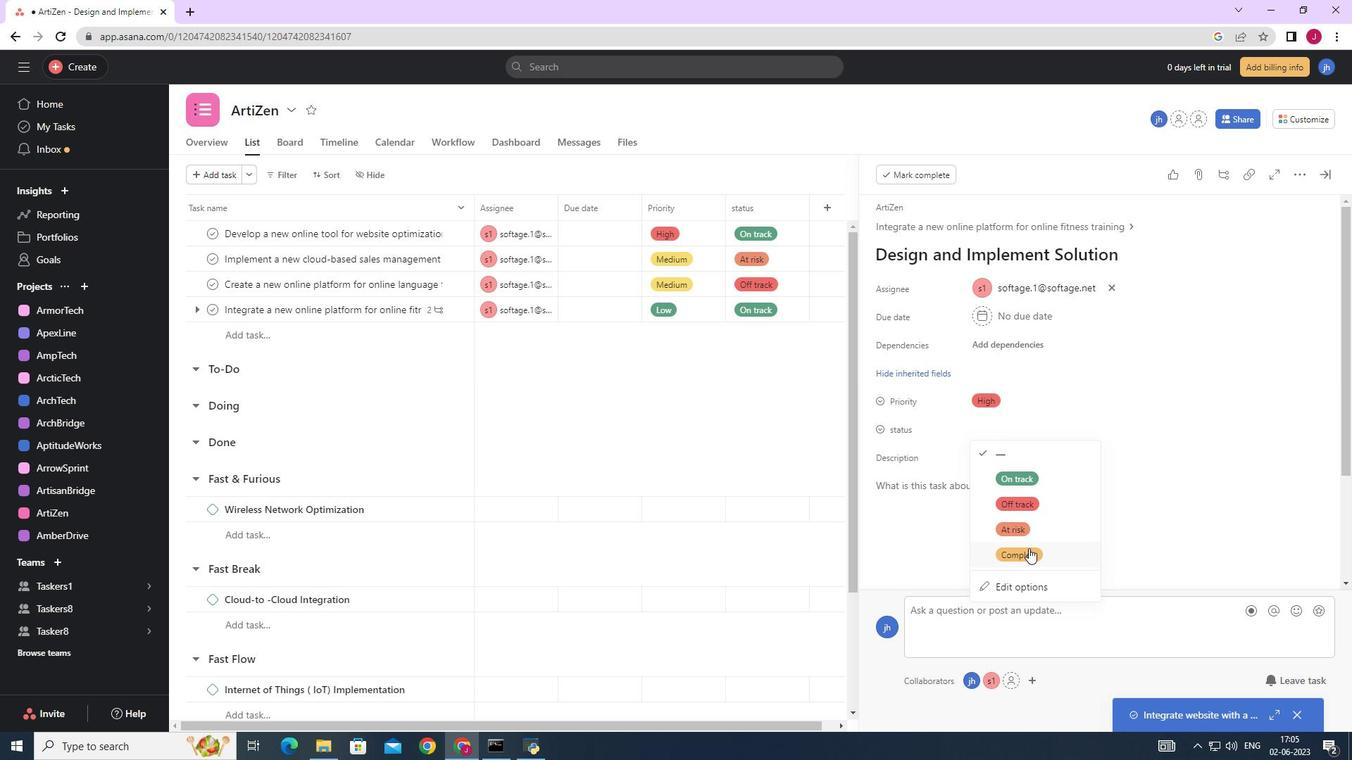 
Action: Mouse pressed left at (1028, 556)
Screenshot: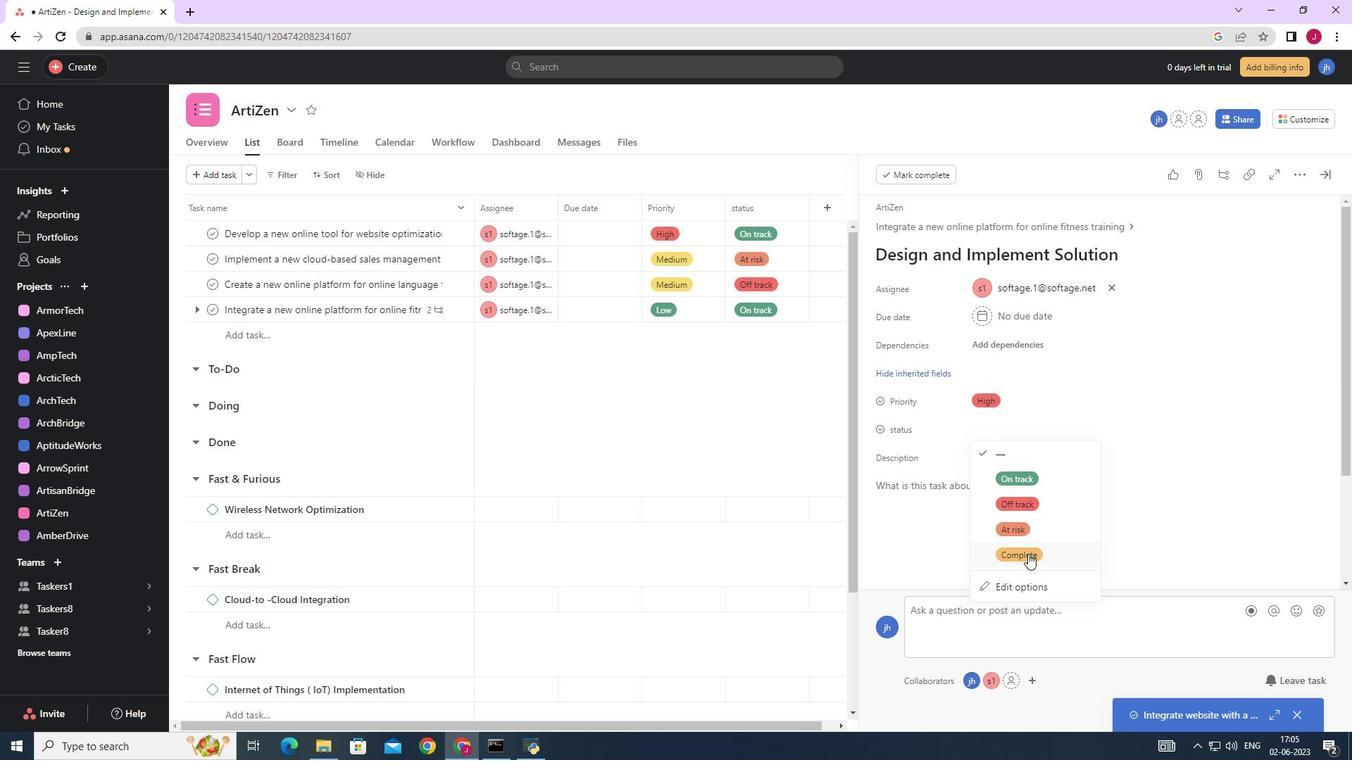 
Action: Mouse moved to (1326, 168)
Screenshot: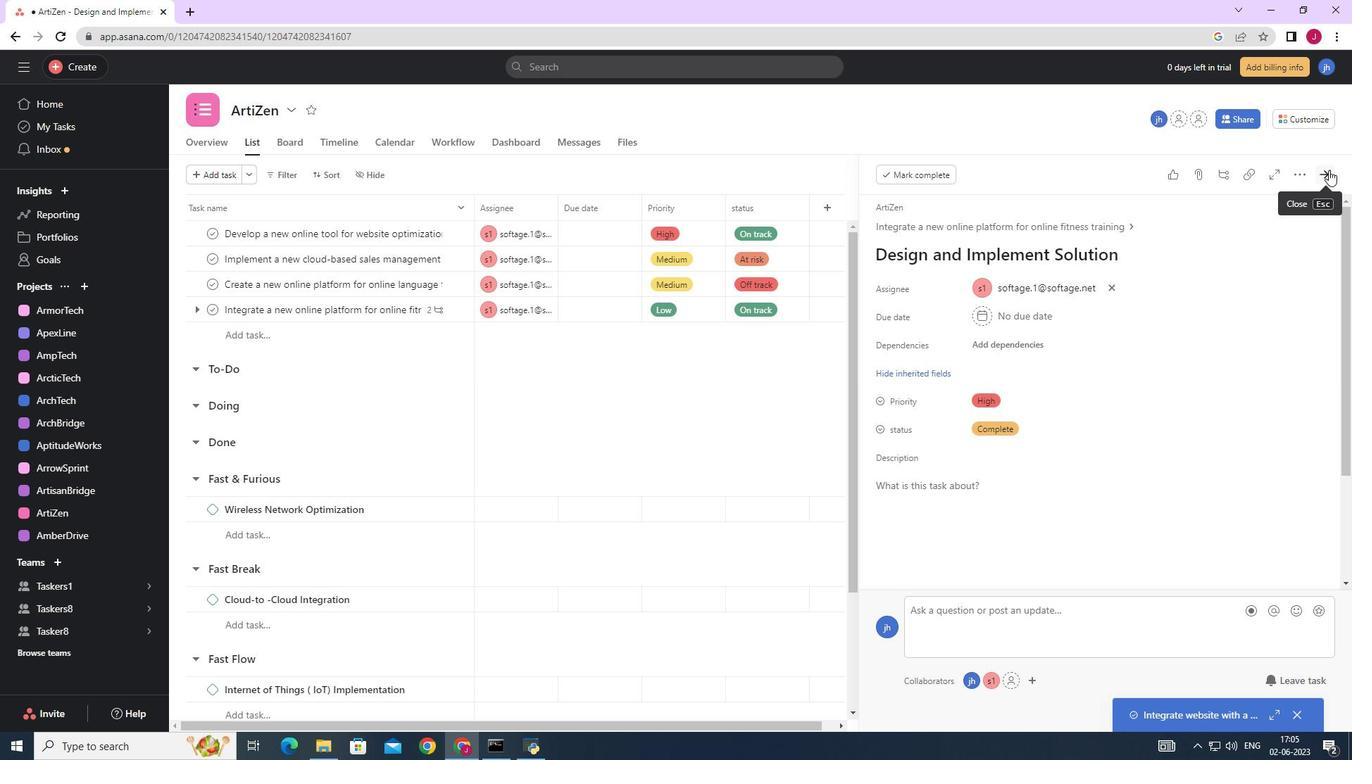 
Action: Mouse pressed left at (1326, 168)
Screenshot: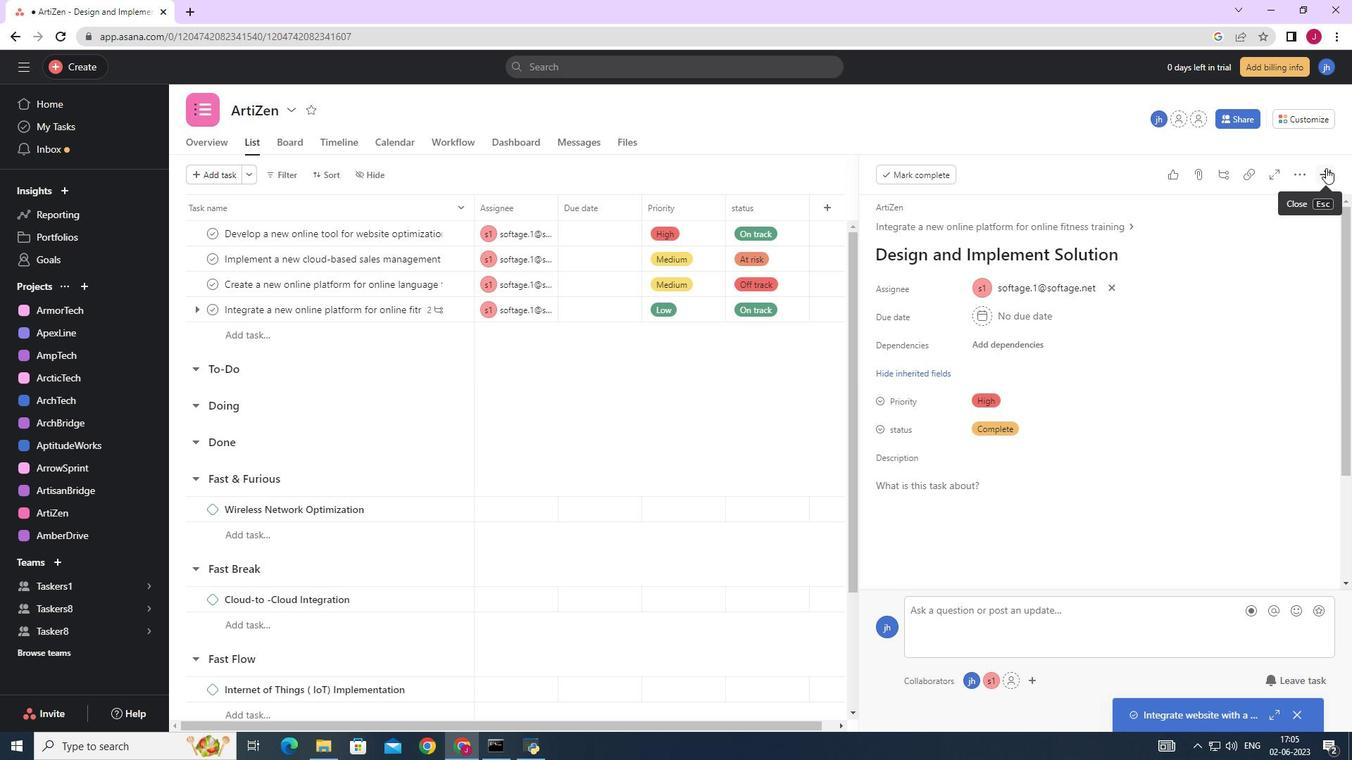 
